 Task: Find connections with filter location Lochristi with filter topic #Investingwith filter profile language Spanish with filter current company Torrent Pharmaceuticals Ltd with filter school Aditya Degree College, Kakinada with filter industry Wholesale Building Materials with filter service category Financial Analysis with filter keywords title Animal Trainer
Action: Mouse moved to (524, 104)
Screenshot: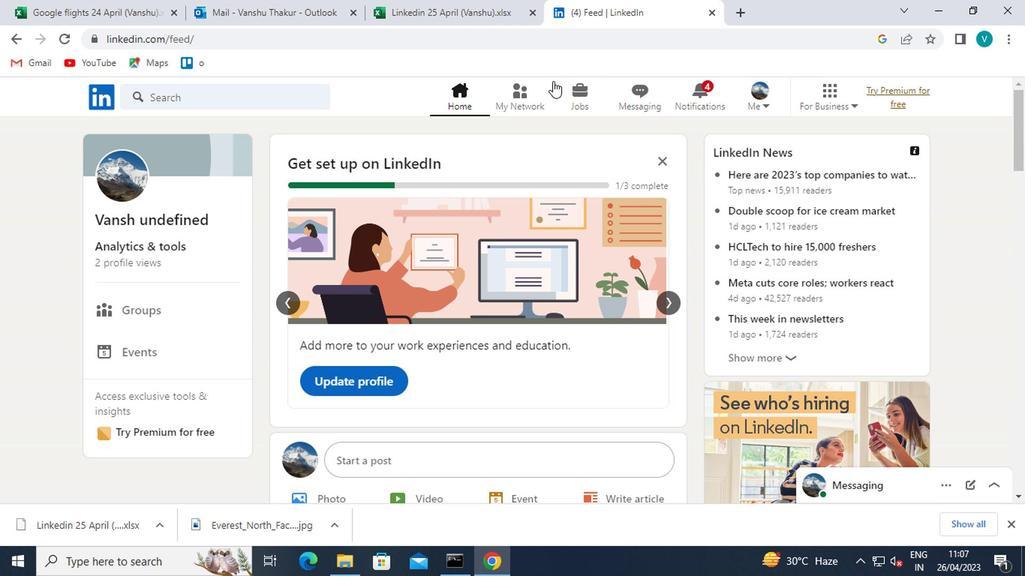 
Action: Mouse pressed left at (524, 104)
Screenshot: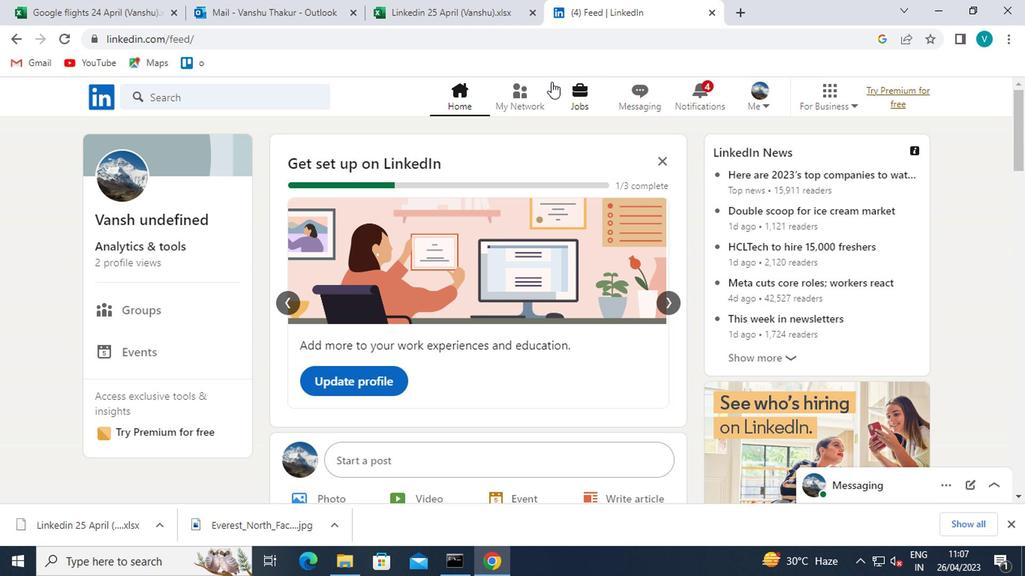 
Action: Mouse moved to (158, 189)
Screenshot: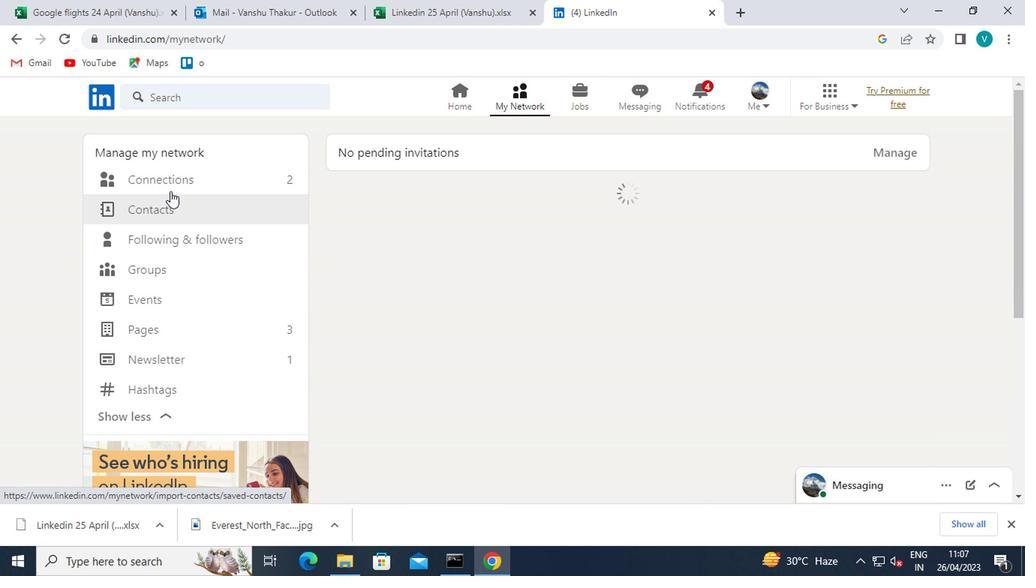 
Action: Mouse pressed left at (158, 189)
Screenshot: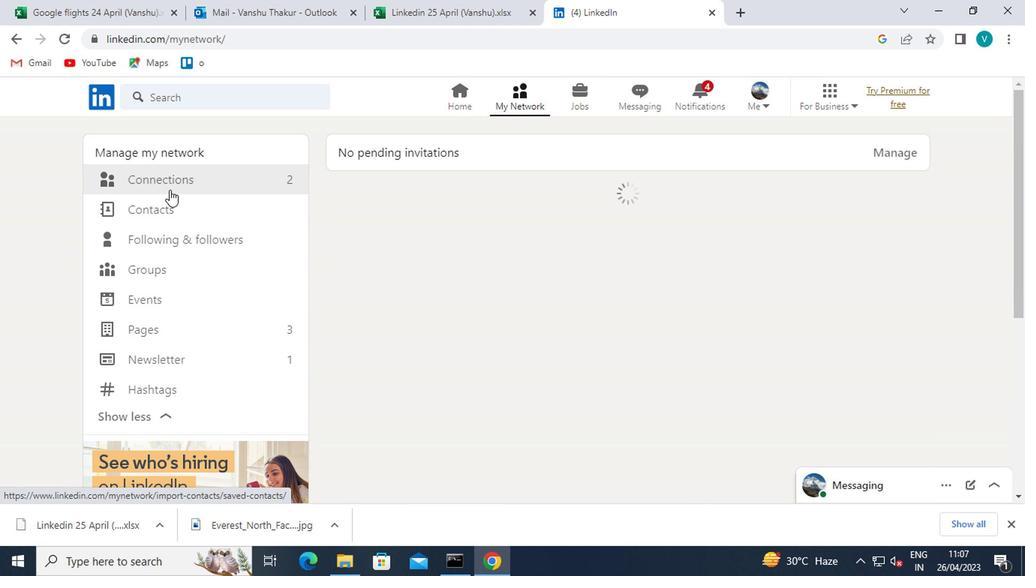 
Action: Mouse moved to (619, 189)
Screenshot: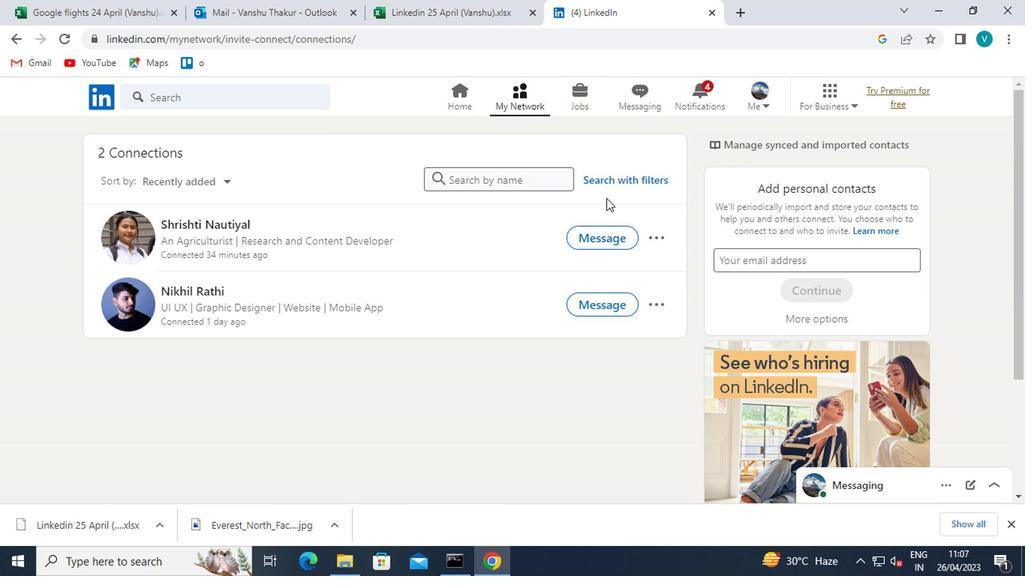 
Action: Mouse pressed left at (619, 189)
Screenshot: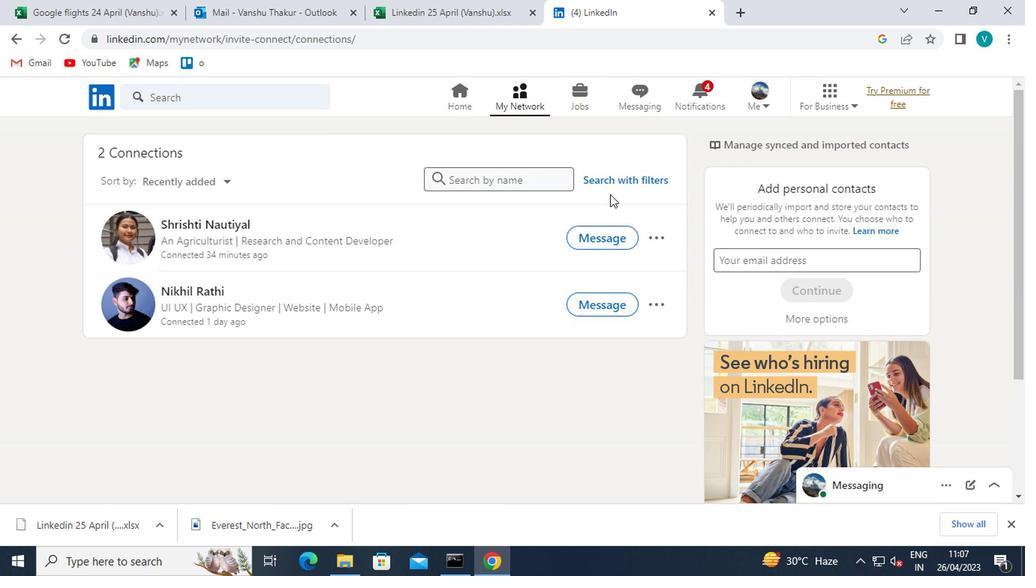 
Action: Mouse moved to (490, 140)
Screenshot: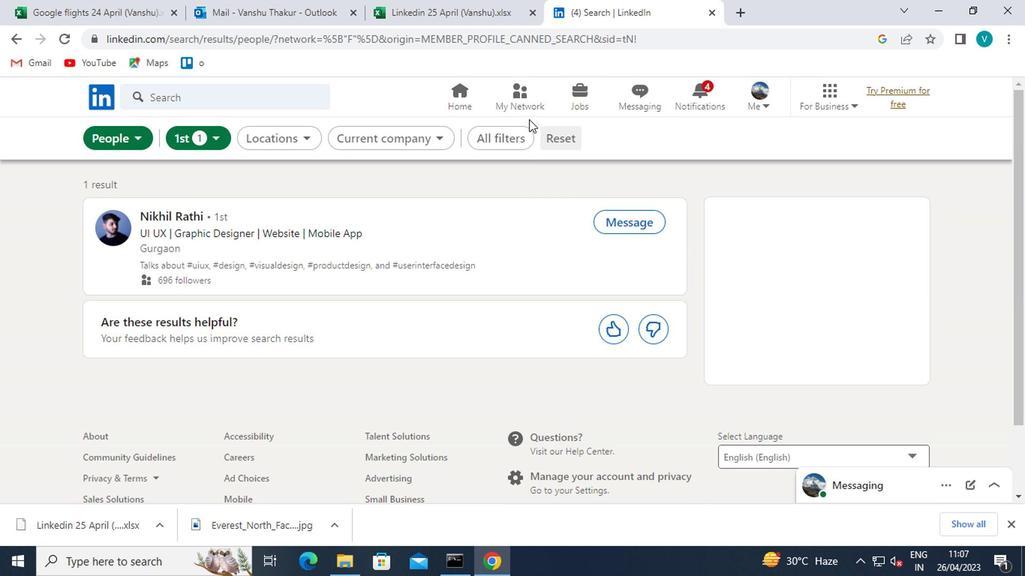 
Action: Mouse pressed left at (490, 140)
Screenshot: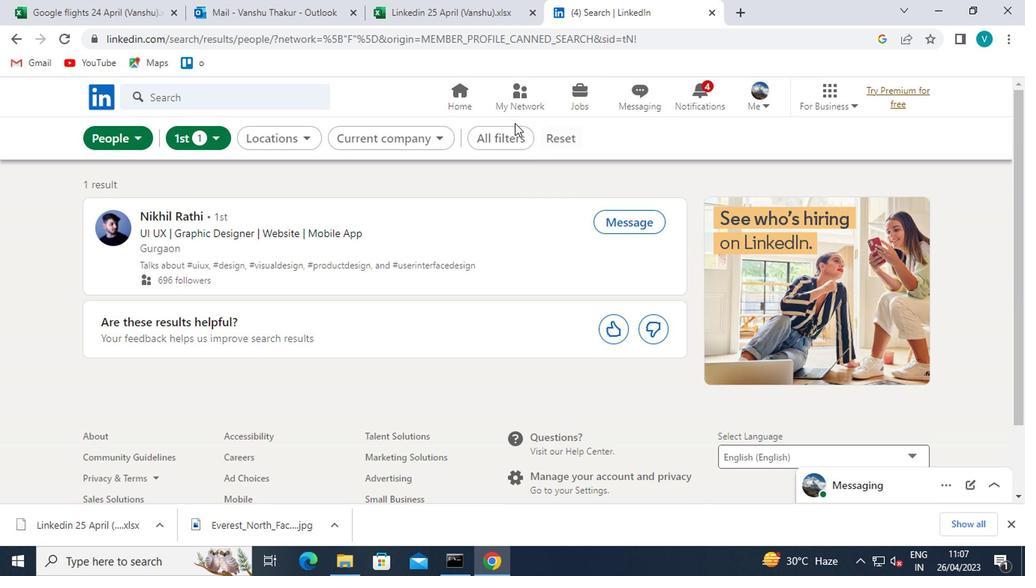 
Action: Mouse moved to (693, 259)
Screenshot: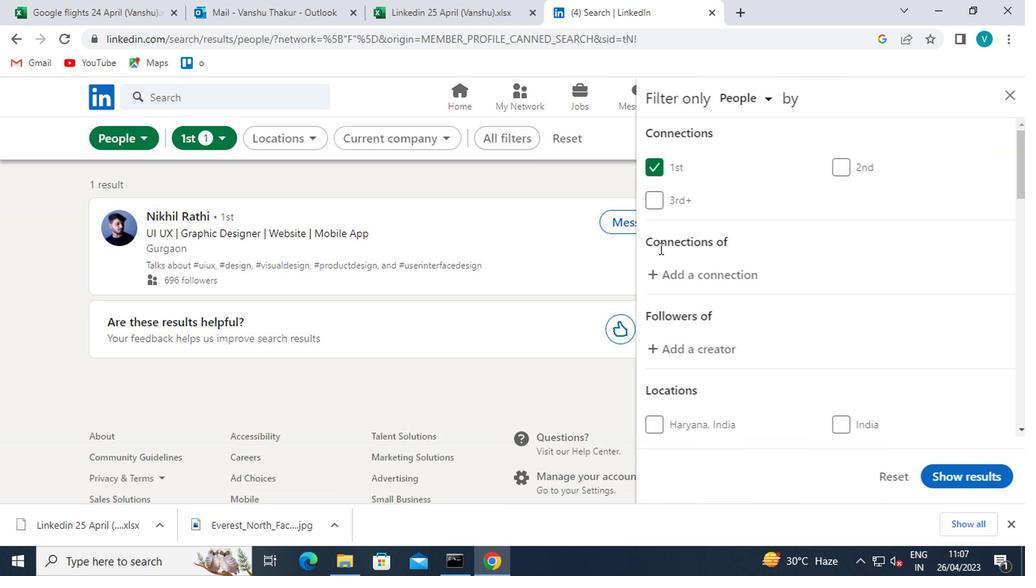 
Action: Mouse scrolled (693, 258) with delta (0, 0)
Screenshot: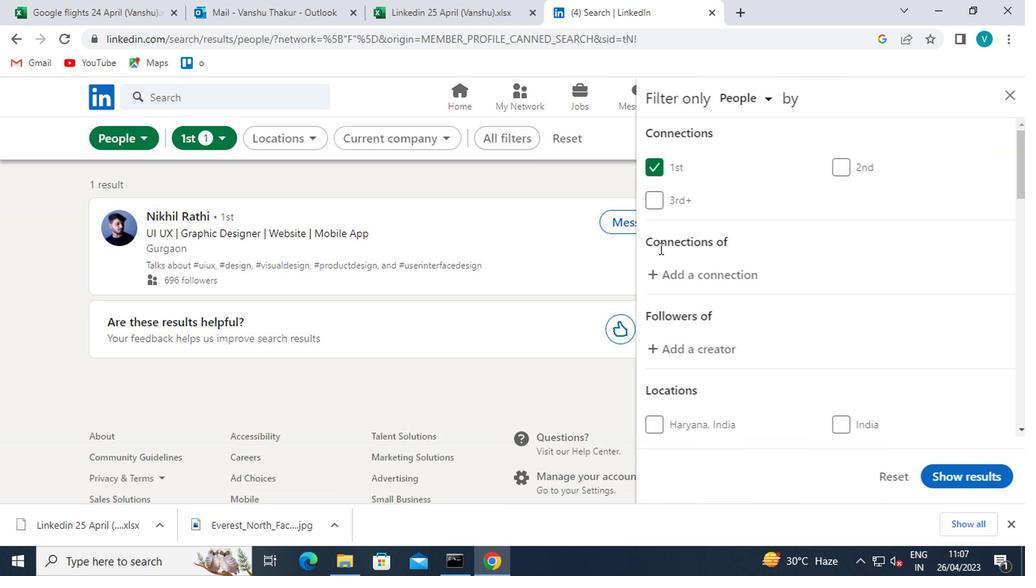 
Action: Mouse scrolled (693, 258) with delta (0, 0)
Screenshot: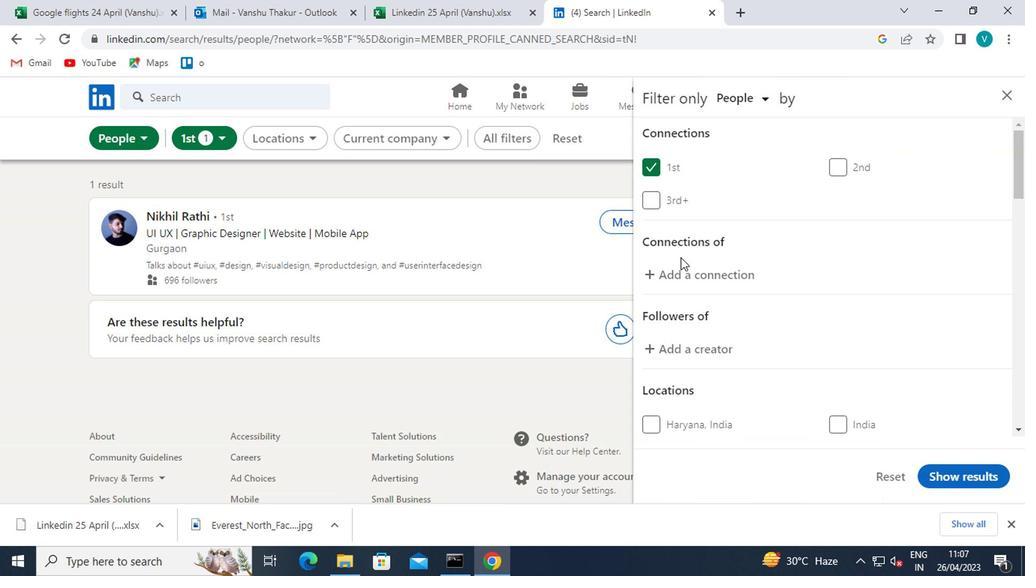 
Action: Mouse moved to (695, 333)
Screenshot: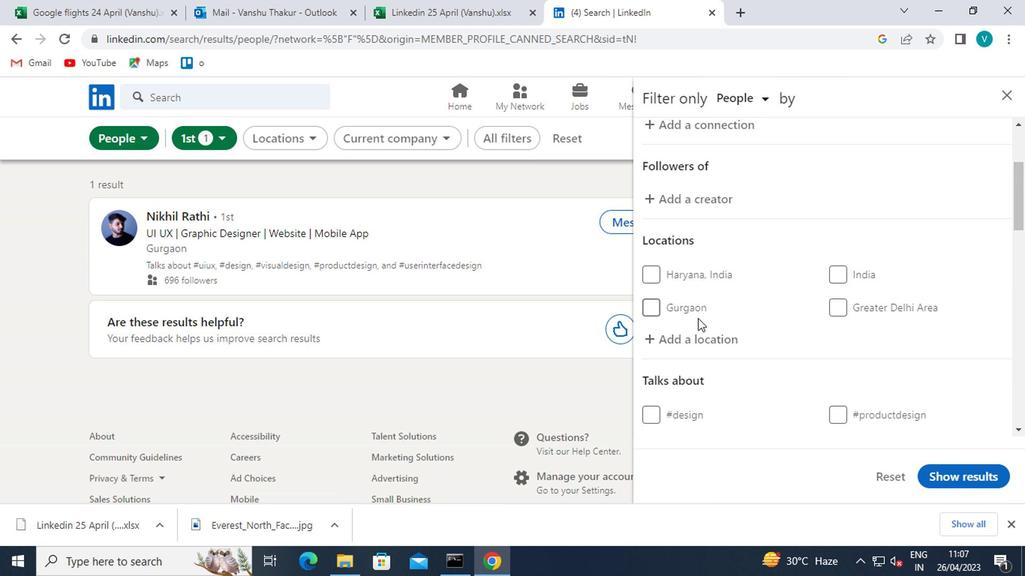 
Action: Mouse pressed left at (695, 333)
Screenshot: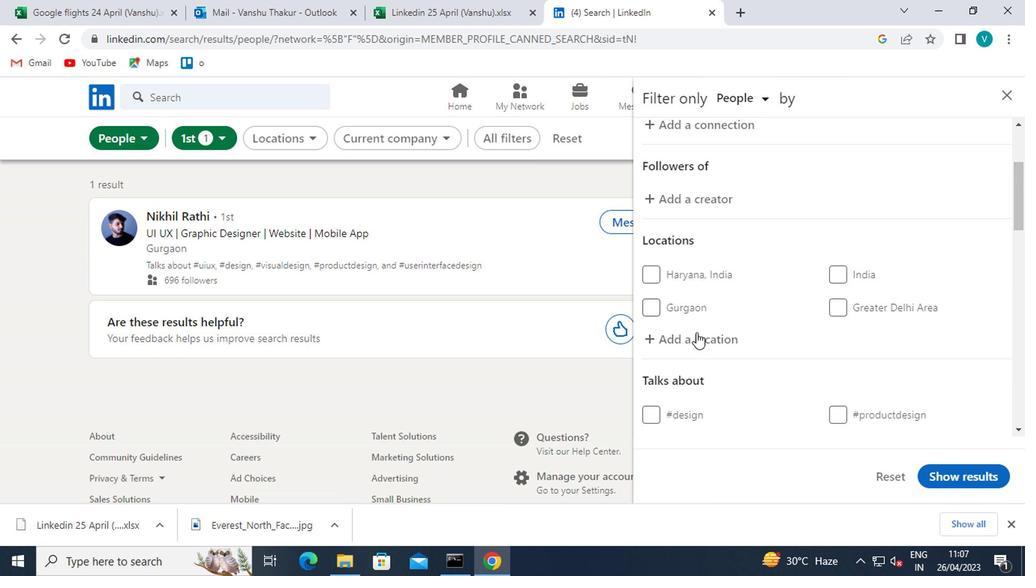 
Action: Key pressed <Key.shift>LOCHRISTI
Screenshot: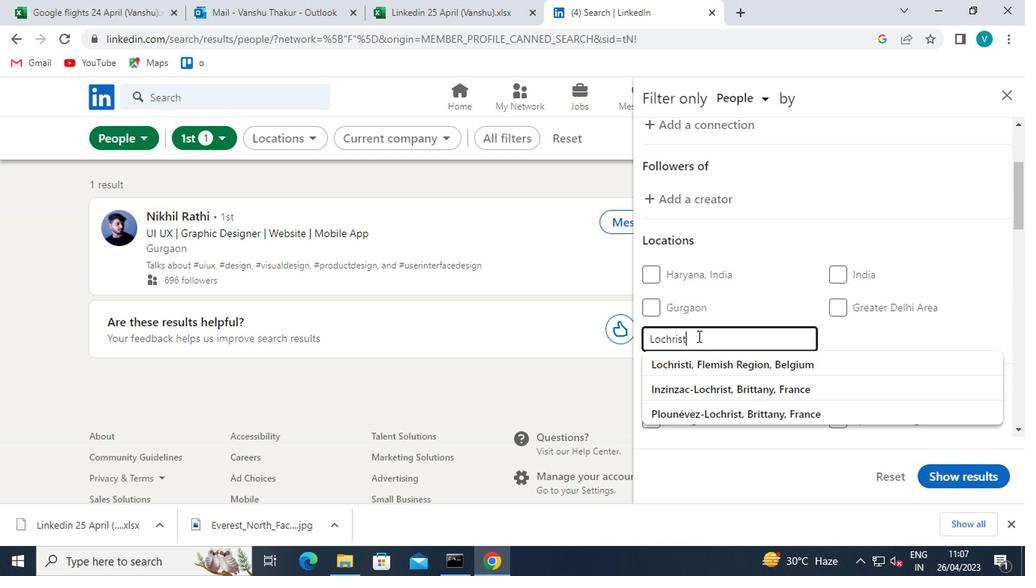
Action: Mouse moved to (725, 360)
Screenshot: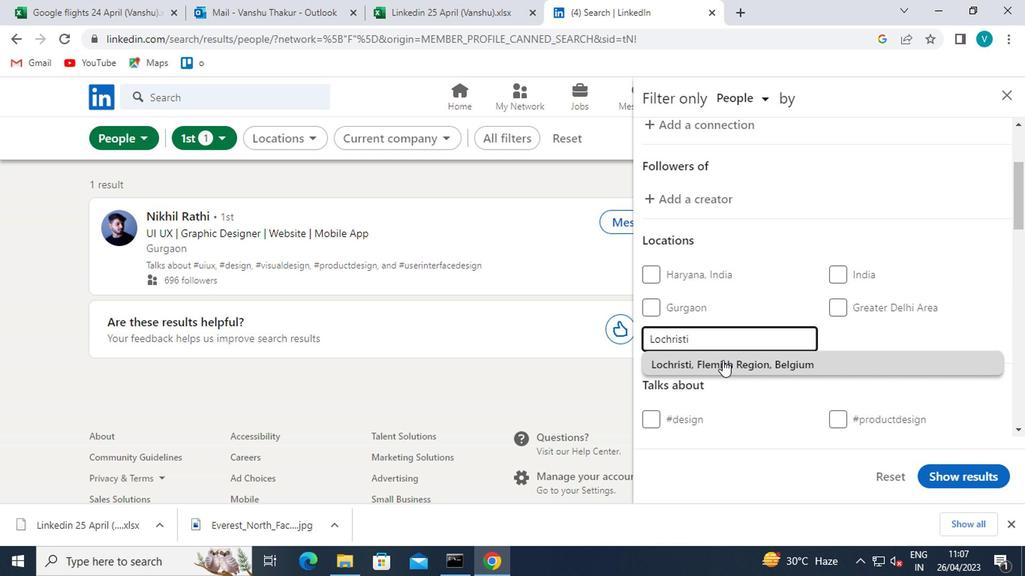 
Action: Mouse pressed left at (725, 360)
Screenshot: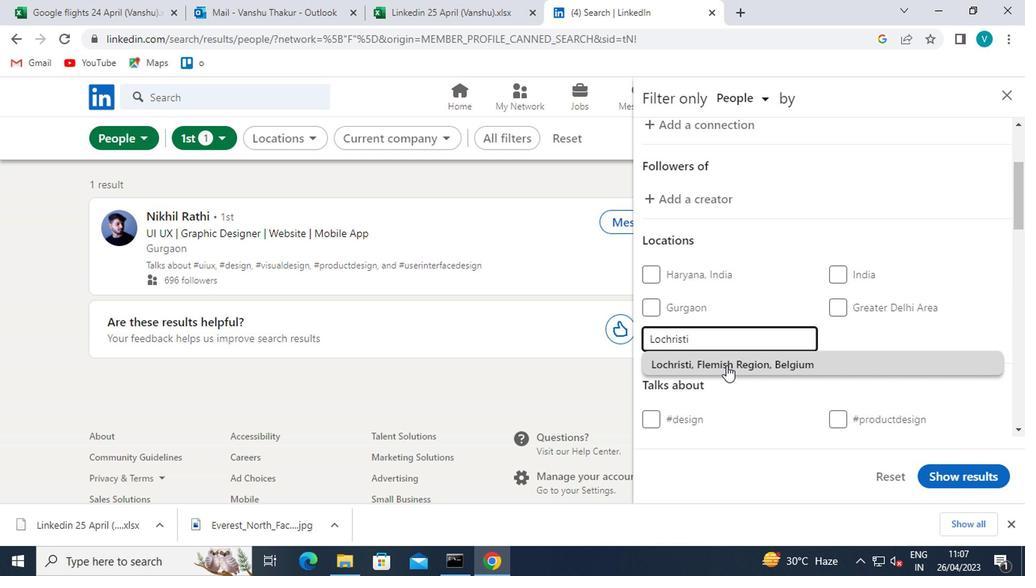 
Action: Mouse scrolled (725, 360) with delta (0, 0)
Screenshot: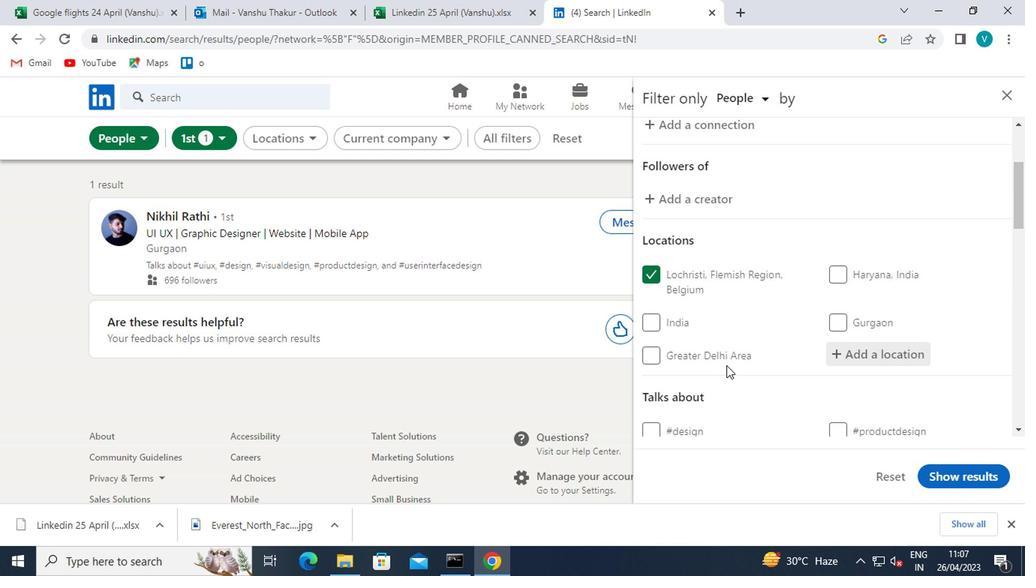 
Action: Mouse scrolled (725, 360) with delta (0, 0)
Screenshot: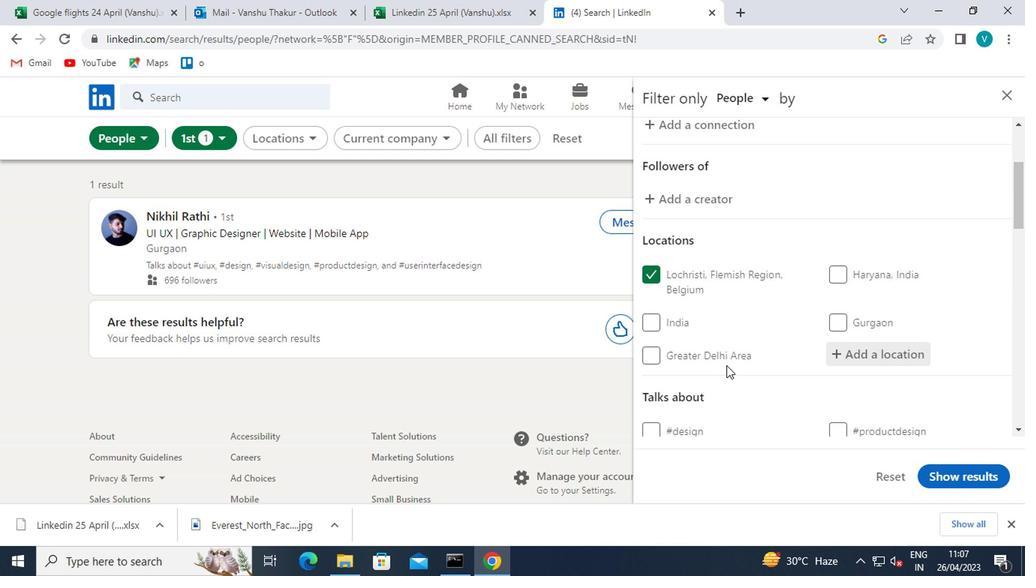
Action: Mouse moved to (853, 349)
Screenshot: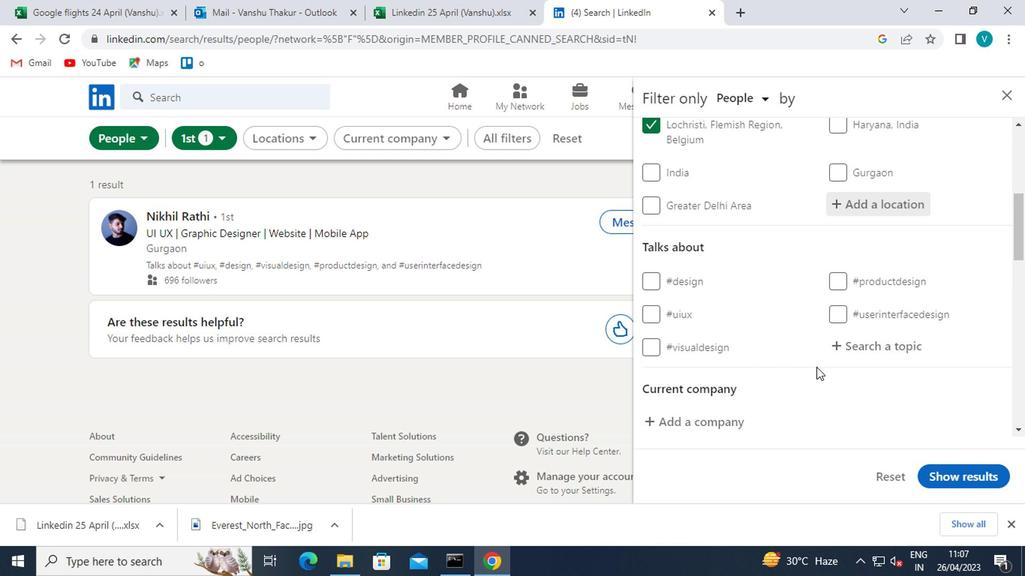 
Action: Mouse pressed left at (853, 349)
Screenshot: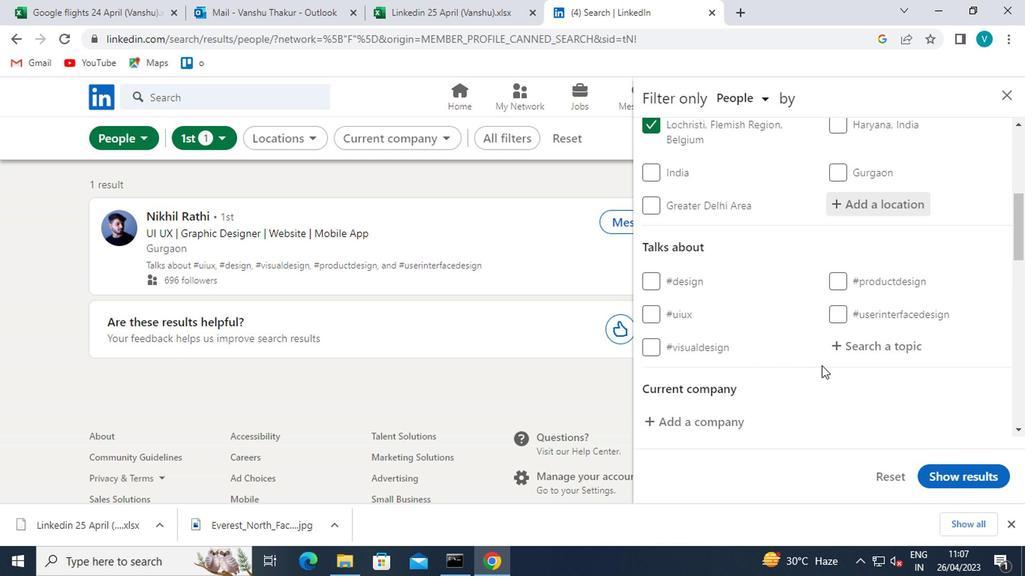 
Action: Key pressed <Key.shift>$<Key.backspace><Key.shift>#<Key.shift>INVESTING
Screenshot: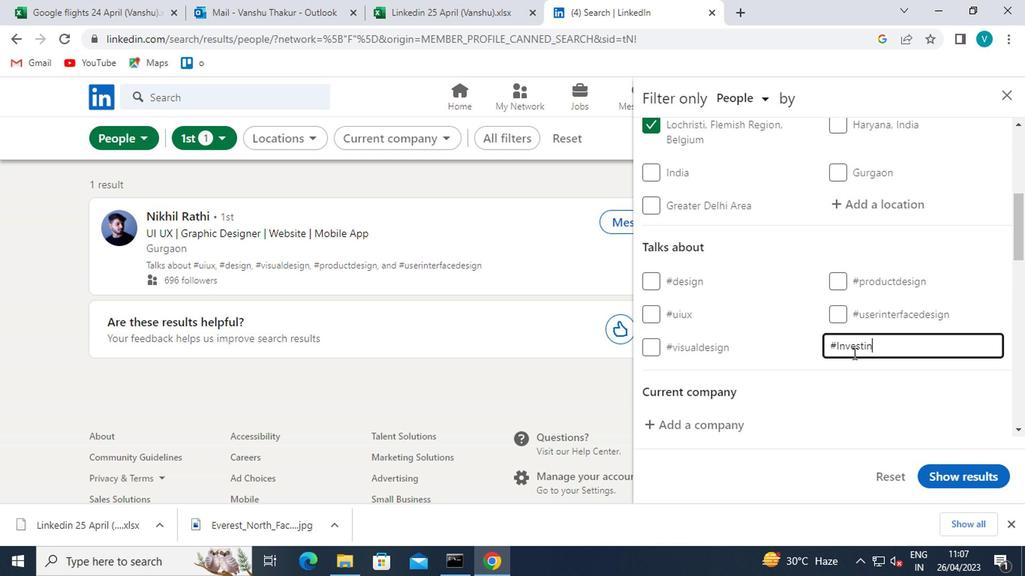 
Action: Mouse moved to (845, 363)
Screenshot: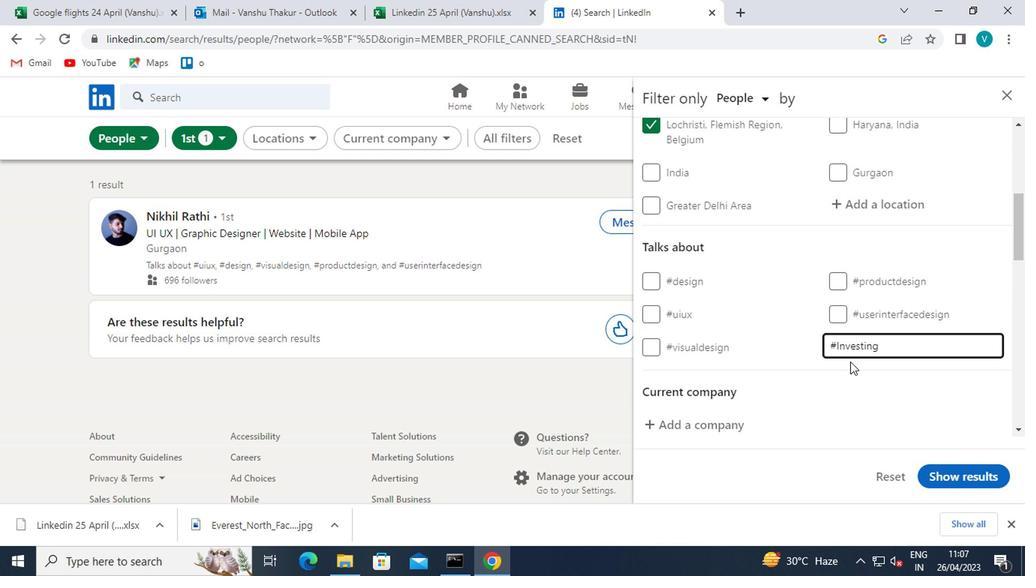 
Action: Mouse pressed left at (845, 363)
Screenshot: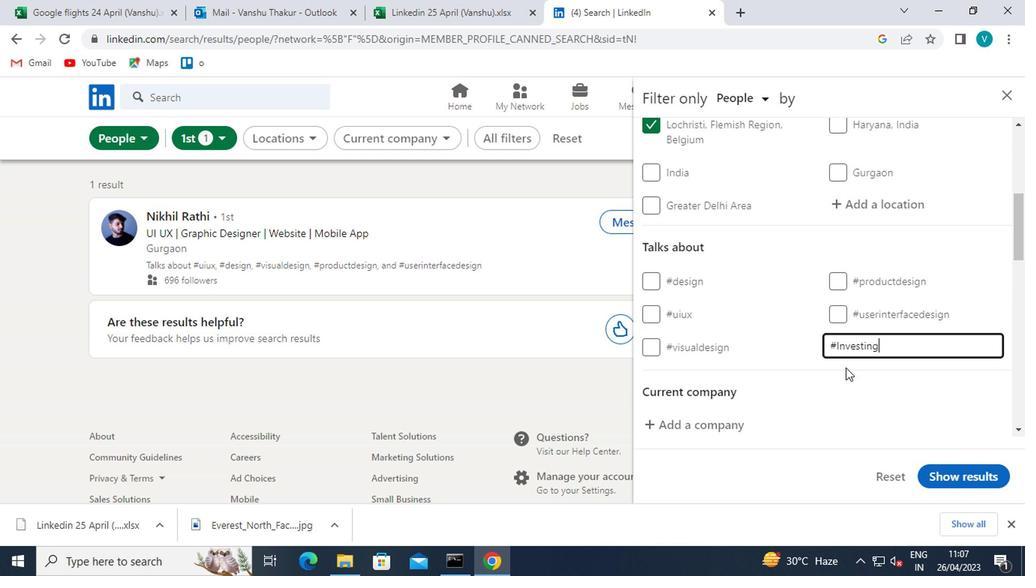 
Action: Mouse scrolled (845, 362) with delta (0, 0)
Screenshot: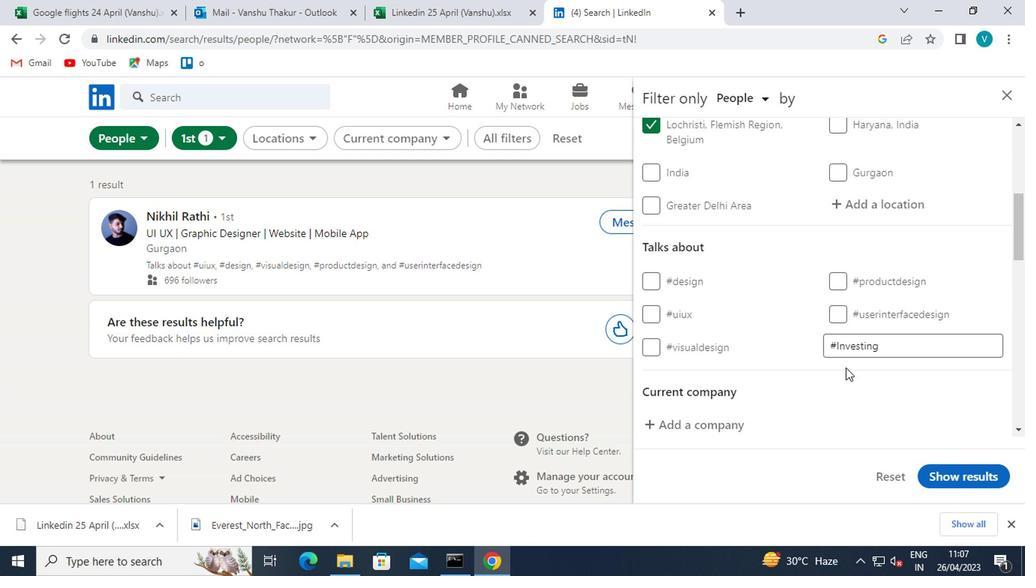 
Action: Mouse scrolled (845, 362) with delta (0, 0)
Screenshot: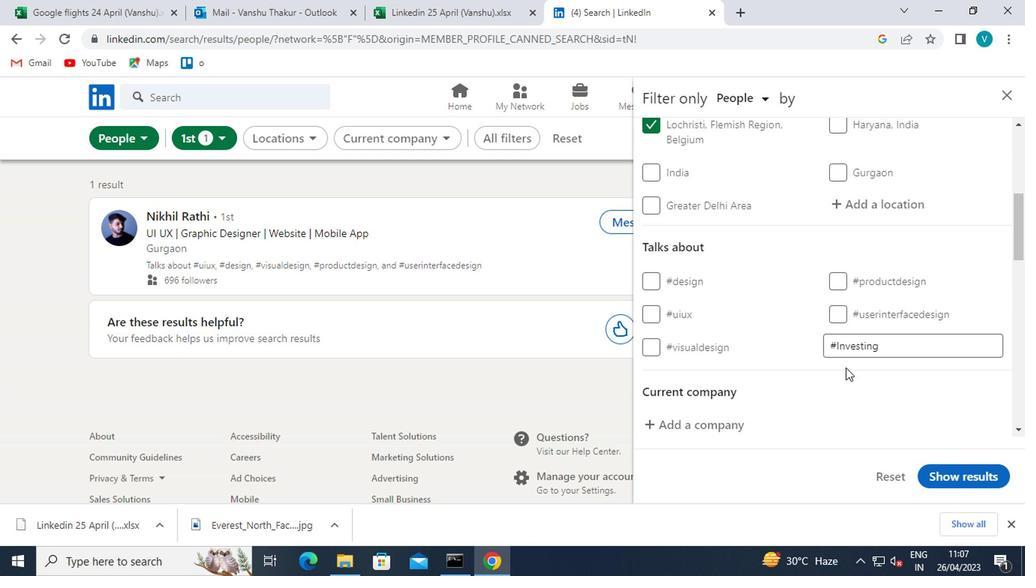 
Action: Mouse moved to (664, 272)
Screenshot: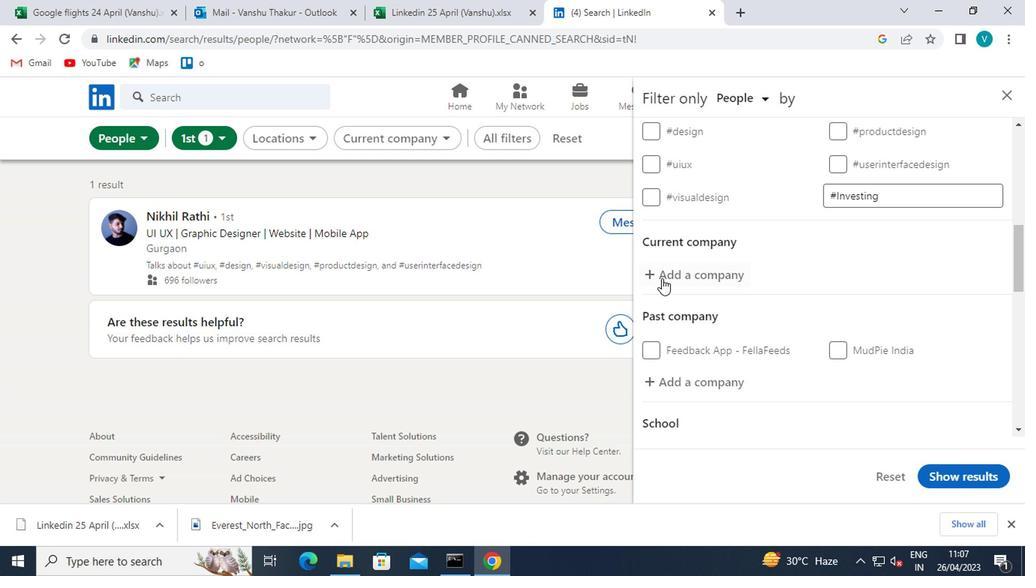 
Action: Mouse pressed left at (664, 272)
Screenshot: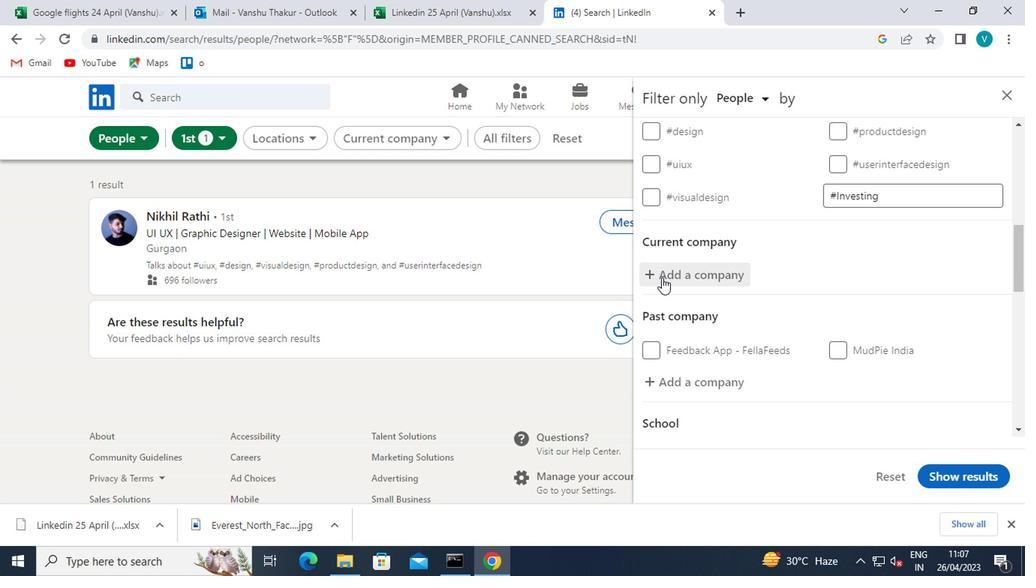 
Action: Key pressed <Key.shift>TORENT<Key.space>
Screenshot: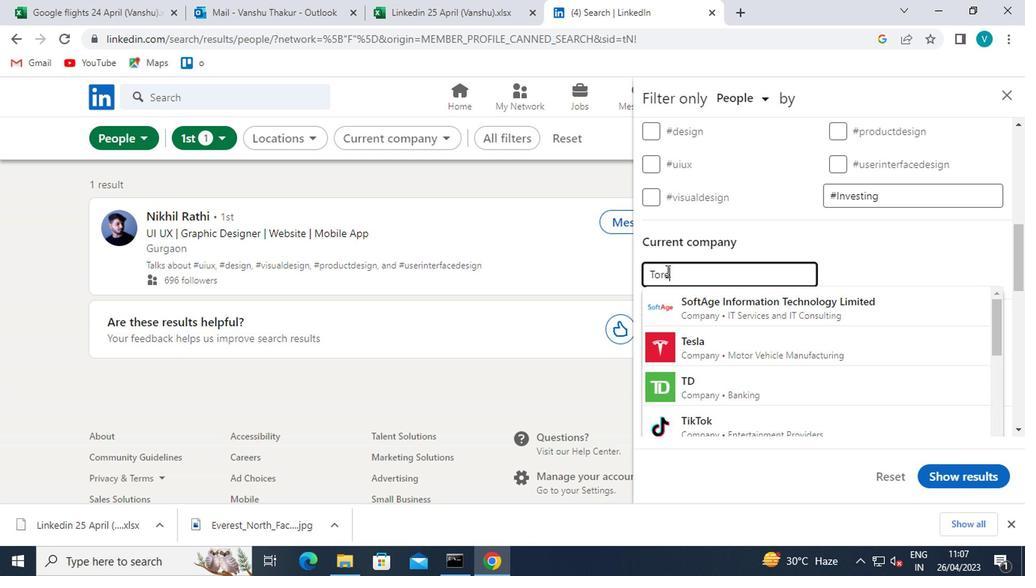 
Action: Mouse pressed left at (664, 272)
Screenshot: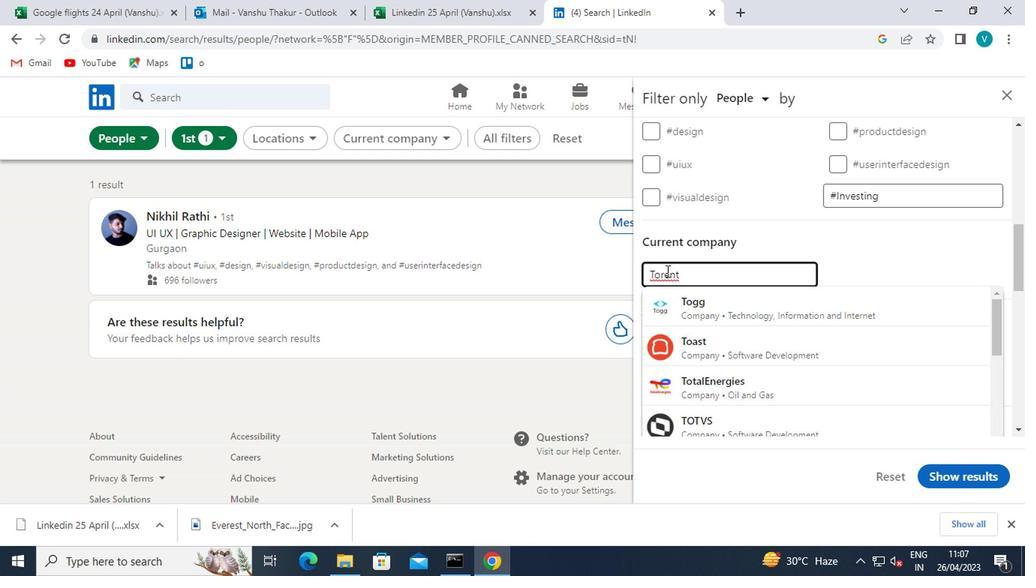 
Action: Key pressed R
Screenshot: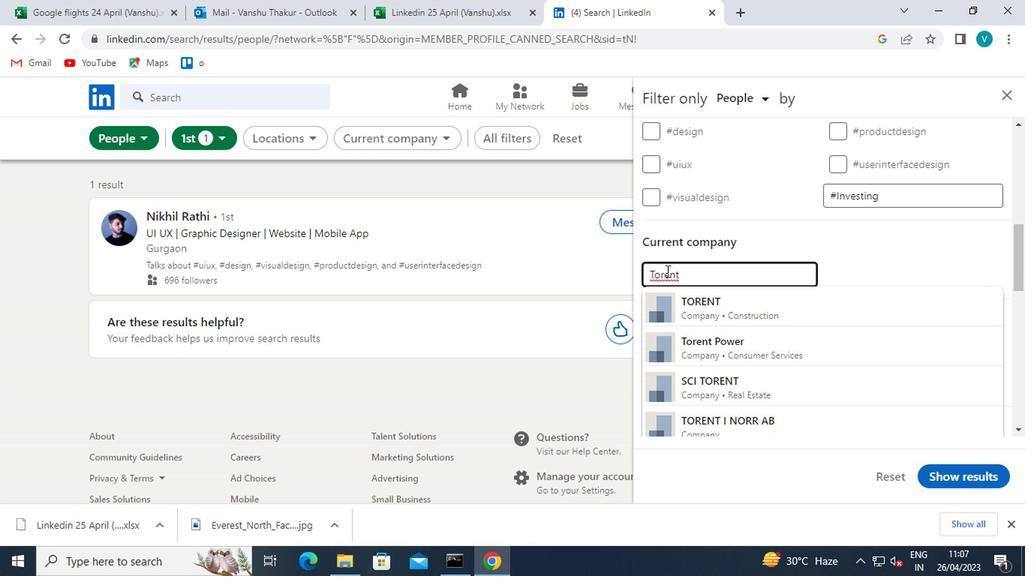 
Action: Mouse moved to (730, 277)
Screenshot: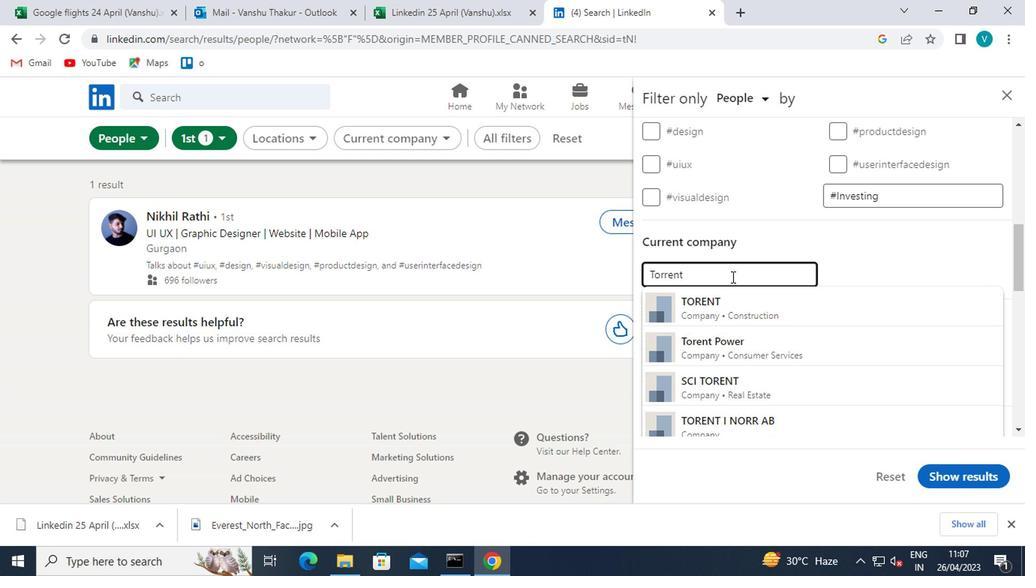 
Action: Mouse pressed left at (730, 277)
Screenshot: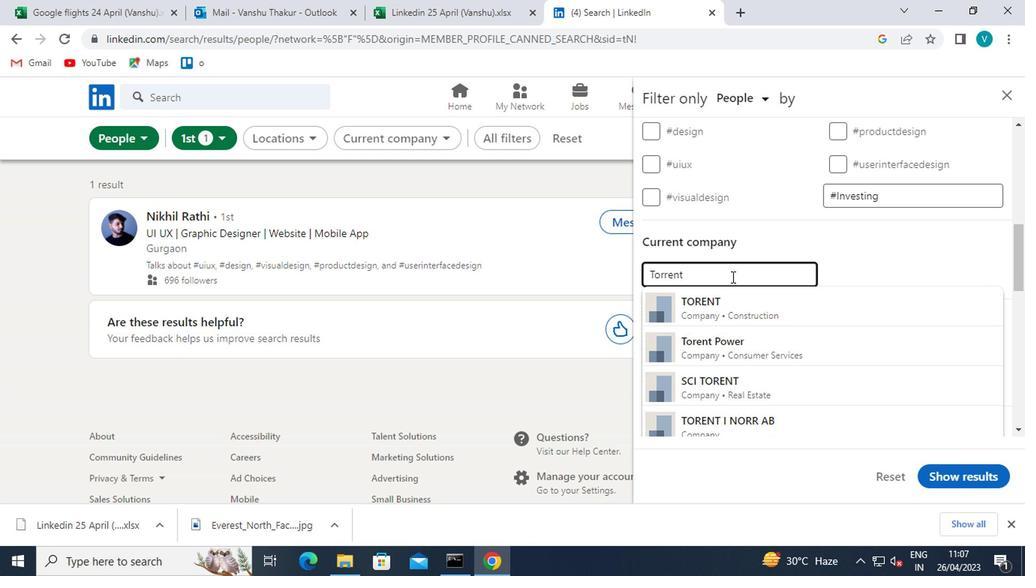
Action: Mouse moved to (732, 340)
Screenshot: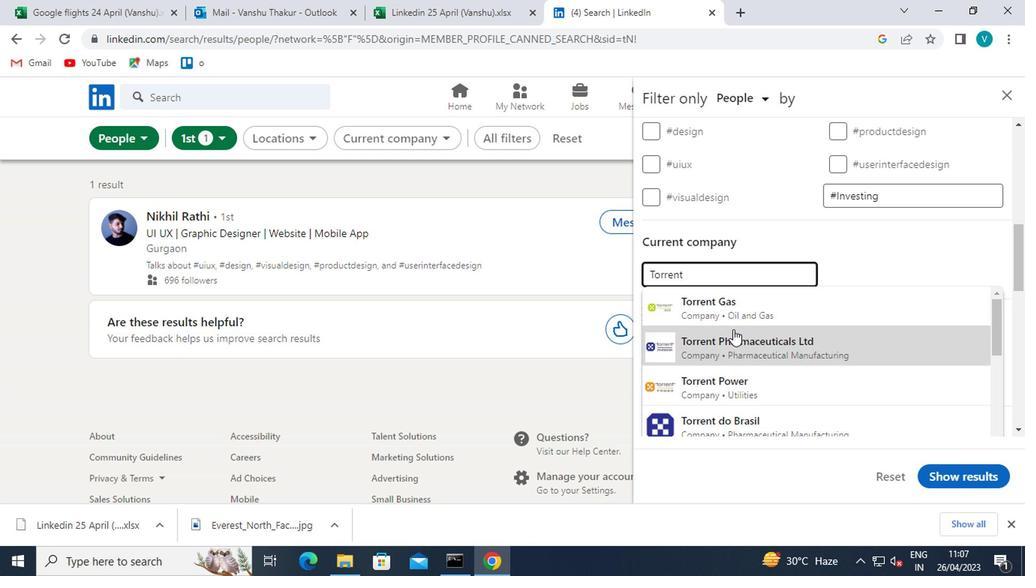 
Action: Mouse pressed left at (732, 340)
Screenshot: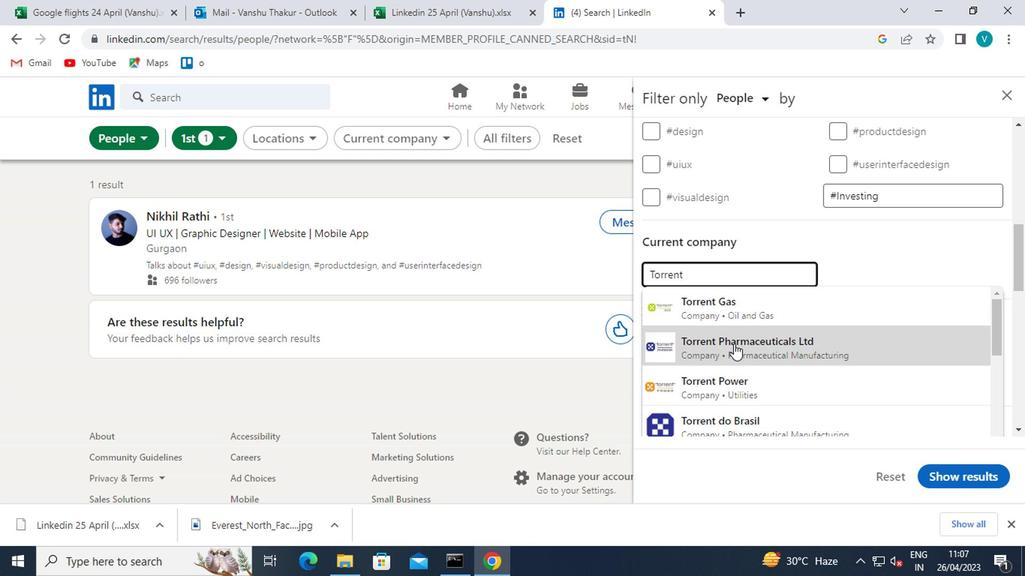 
Action: Mouse scrolled (732, 340) with delta (0, 0)
Screenshot: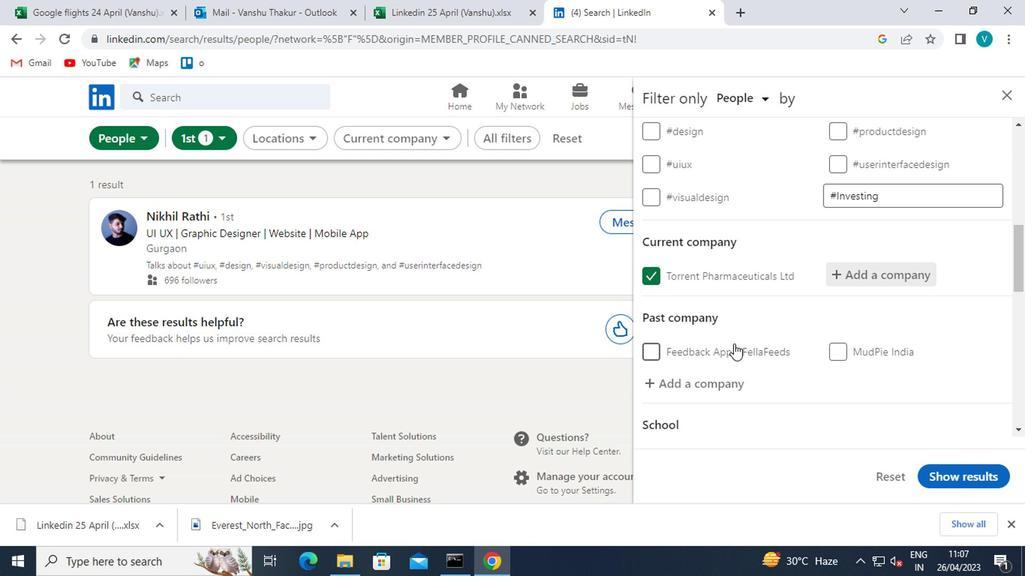 
Action: Mouse scrolled (732, 340) with delta (0, 0)
Screenshot: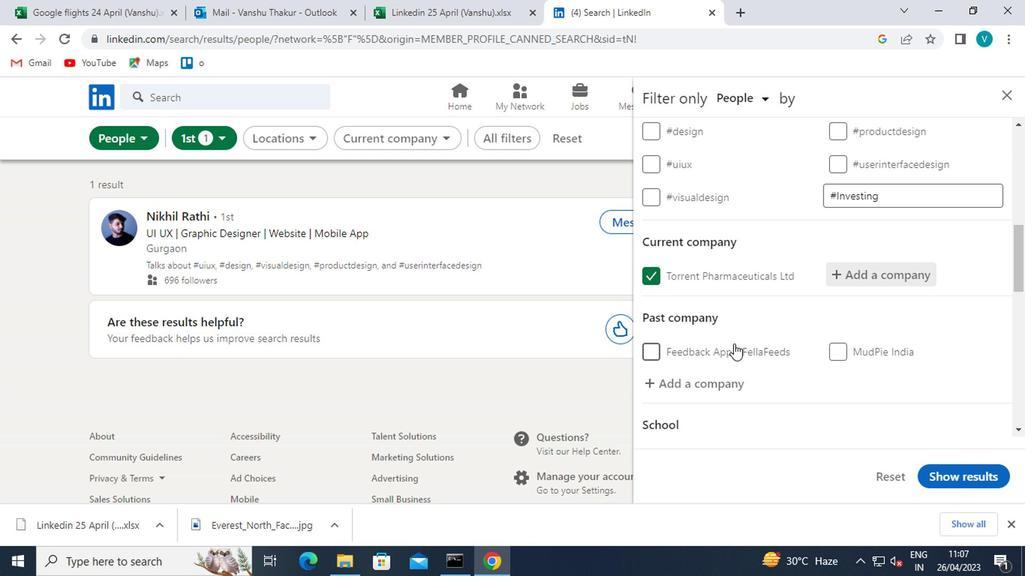 
Action: Mouse scrolled (732, 340) with delta (0, 0)
Screenshot: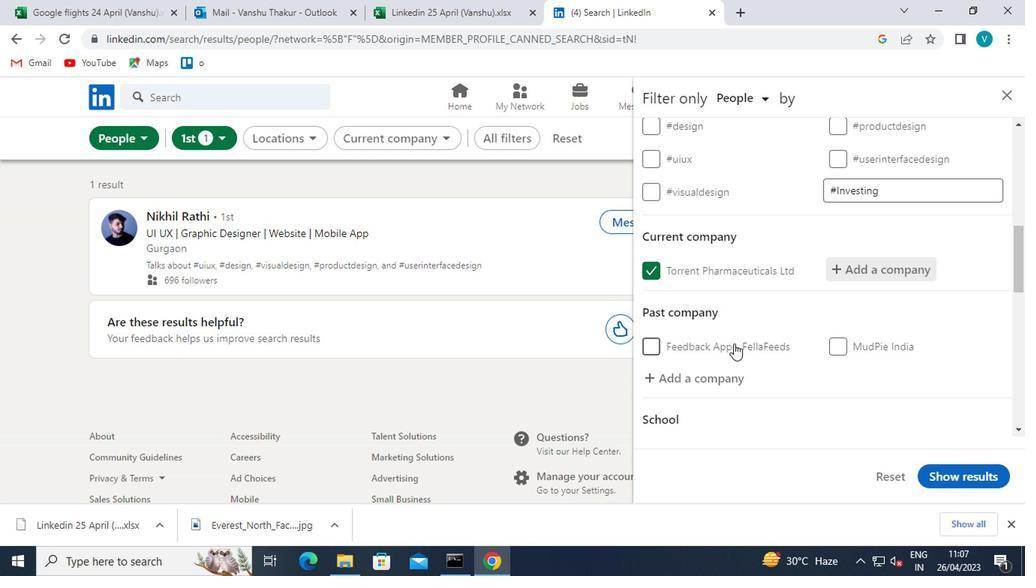 
Action: Mouse moved to (700, 282)
Screenshot: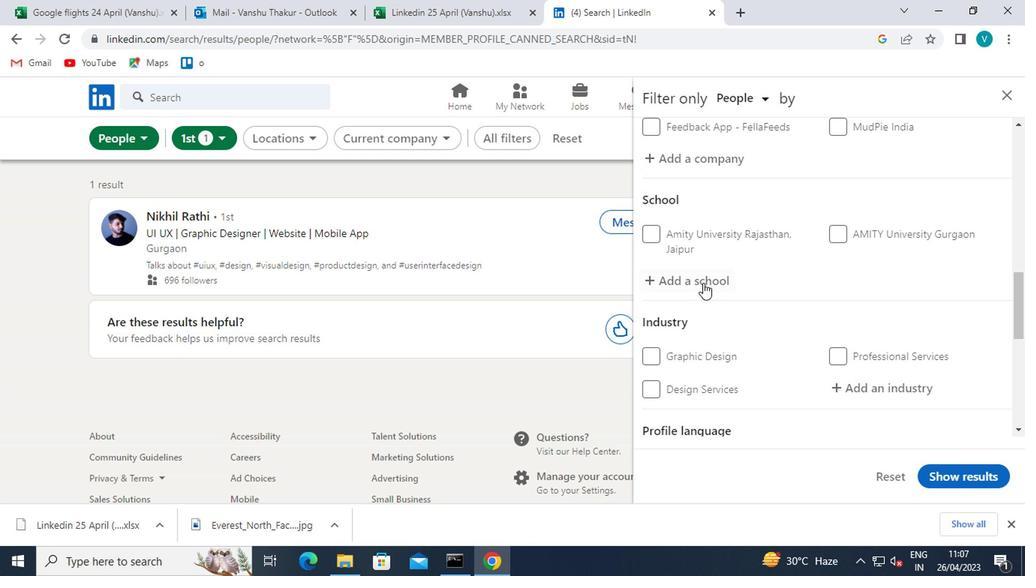
Action: Mouse pressed left at (700, 282)
Screenshot: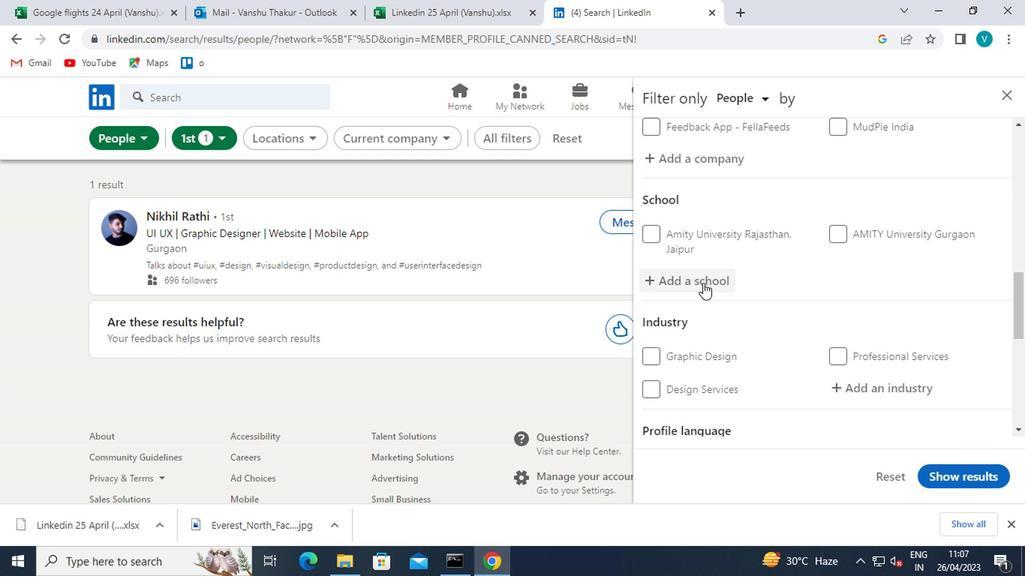 
Action: Key pressed <Key.shift>ADITYA<Key.space><Key.shift>DEGREE
Screenshot: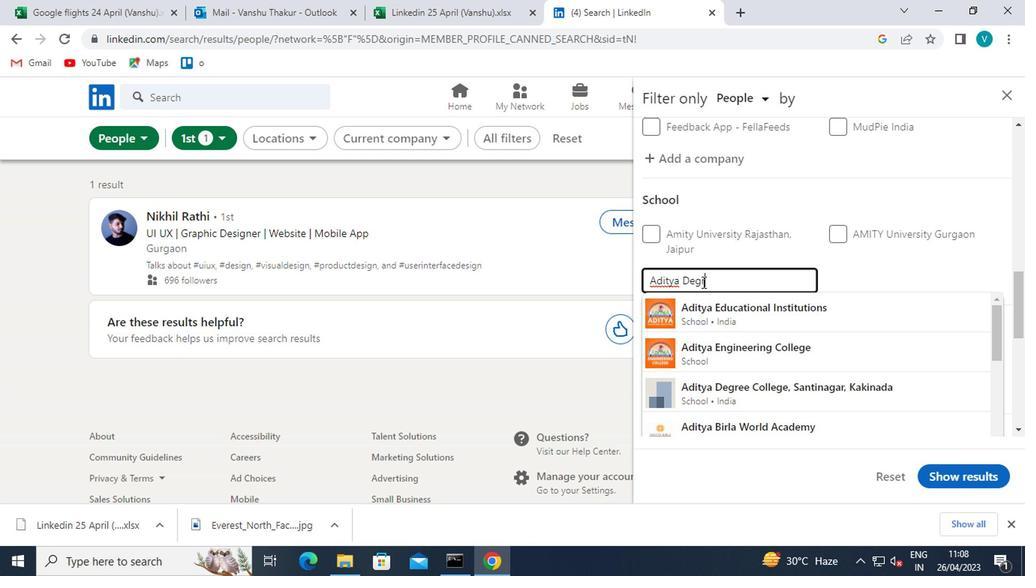 
Action: Mouse moved to (750, 309)
Screenshot: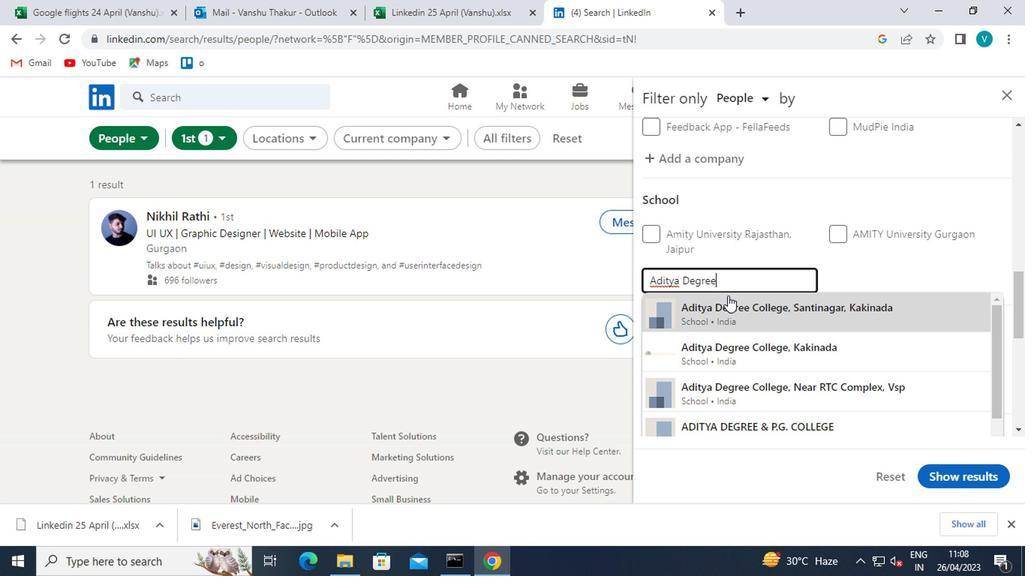 
Action: Mouse pressed left at (750, 309)
Screenshot: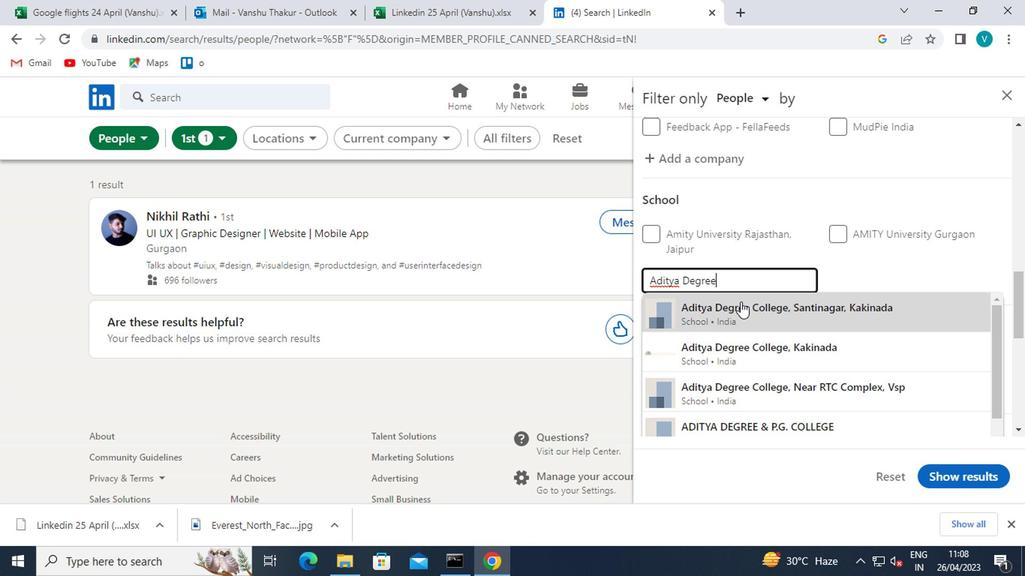 
Action: Mouse scrolled (750, 309) with delta (0, 0)
Screenshot: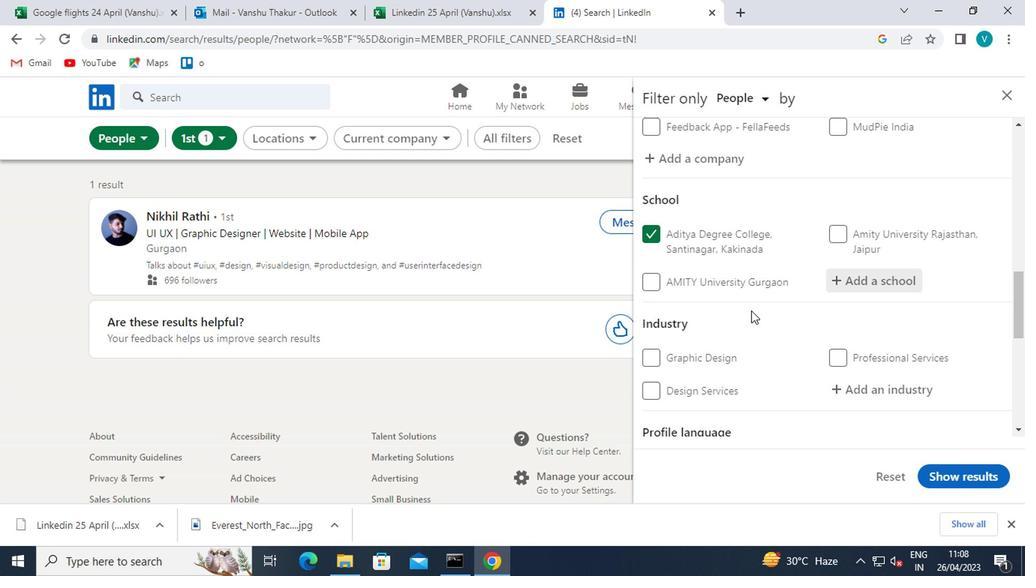 
Action: Mouse scrolled (750, 309) with delta (0, 0)
Screenshot: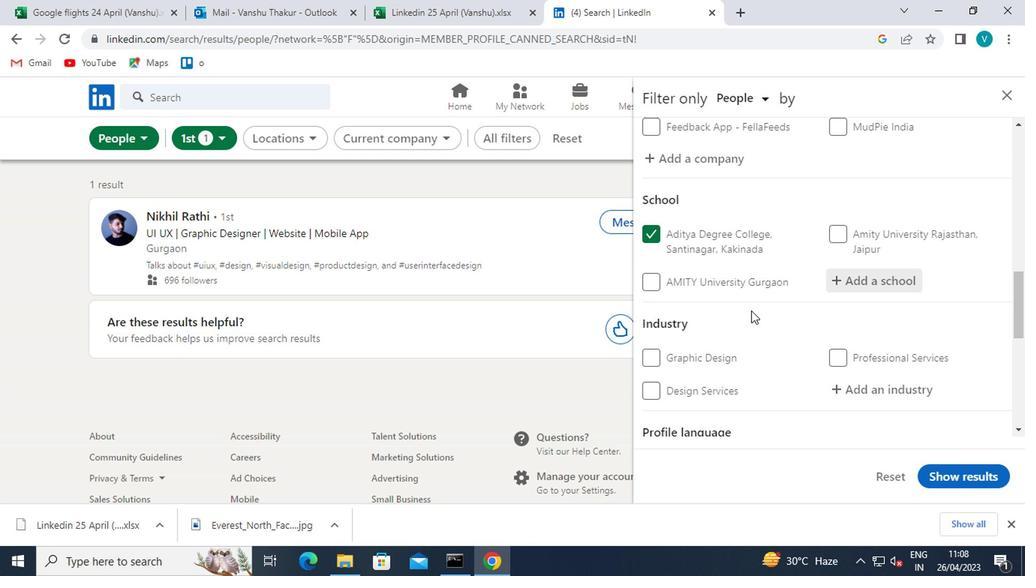 
Action: Mouse scrolled (750, 309) with delta (0, 0)
Screenshot: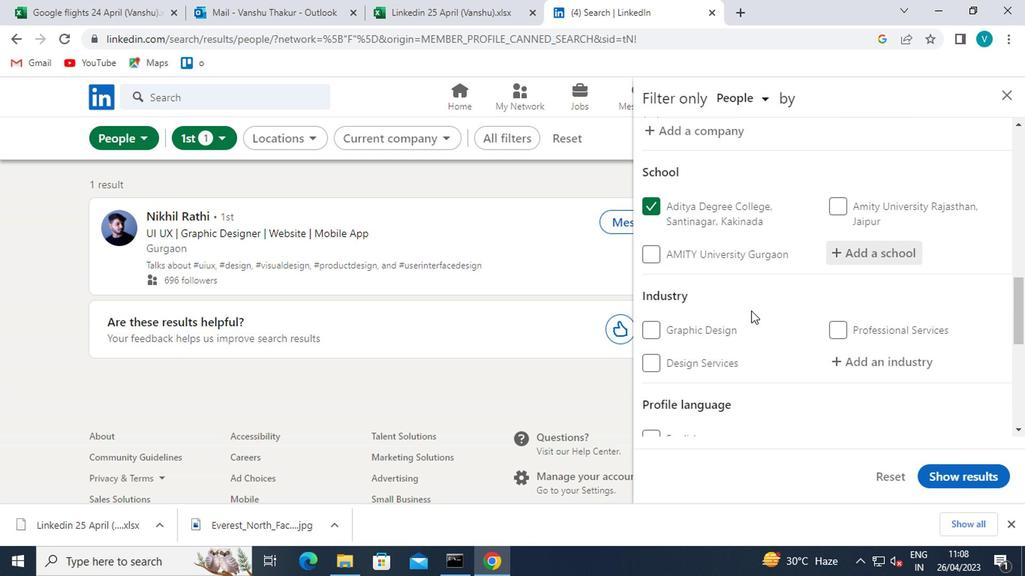 
Action: Mouse scrolled (750, 310) with delta (0, 0)
Screenshot: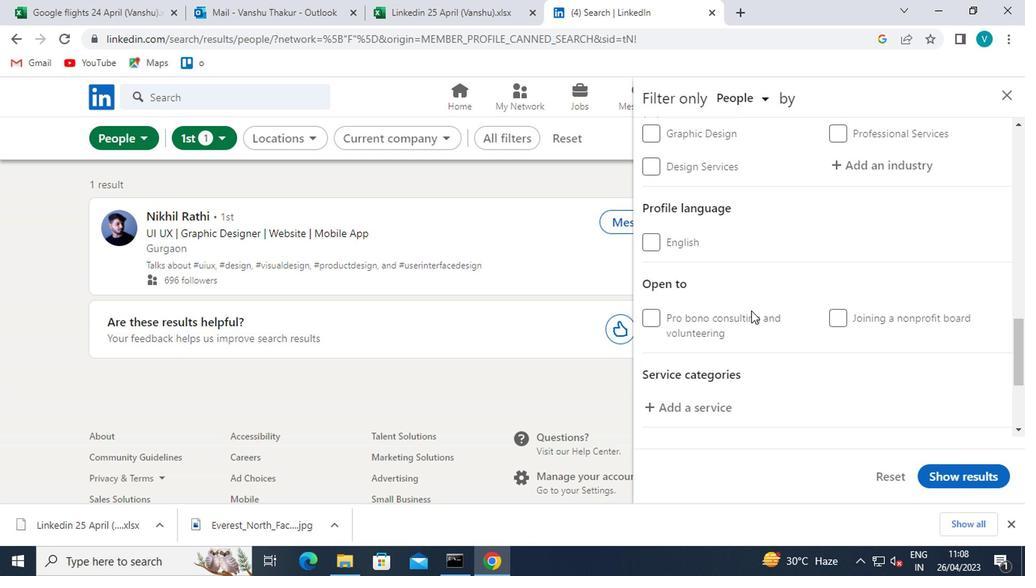 
Action: Mouse moved to (872, 254)
Screenshot: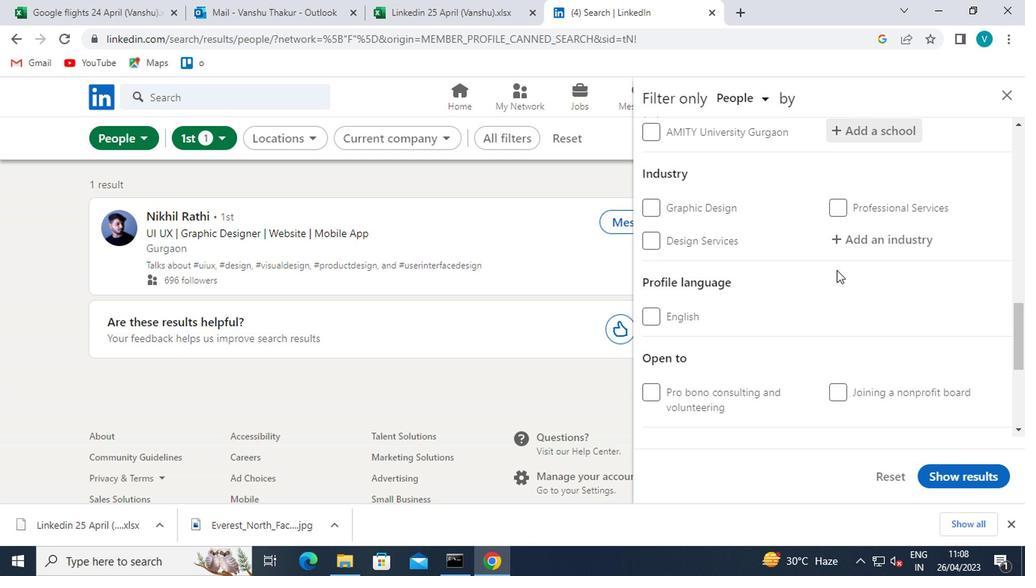 
Action: Mouse pressed left at (872, 254)
Screenshot: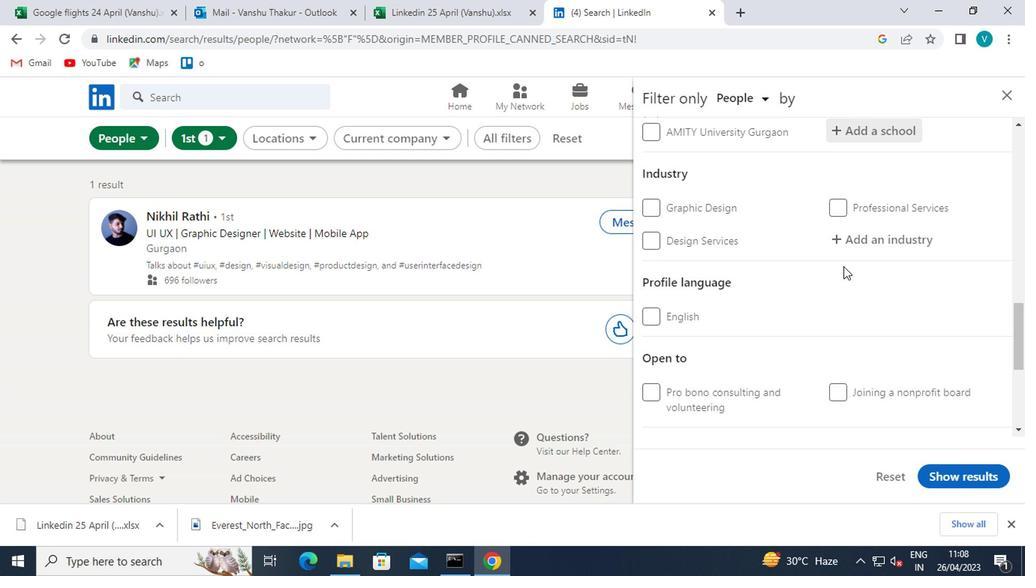
Action: Mouse moved to (879, 244)
Screenshot: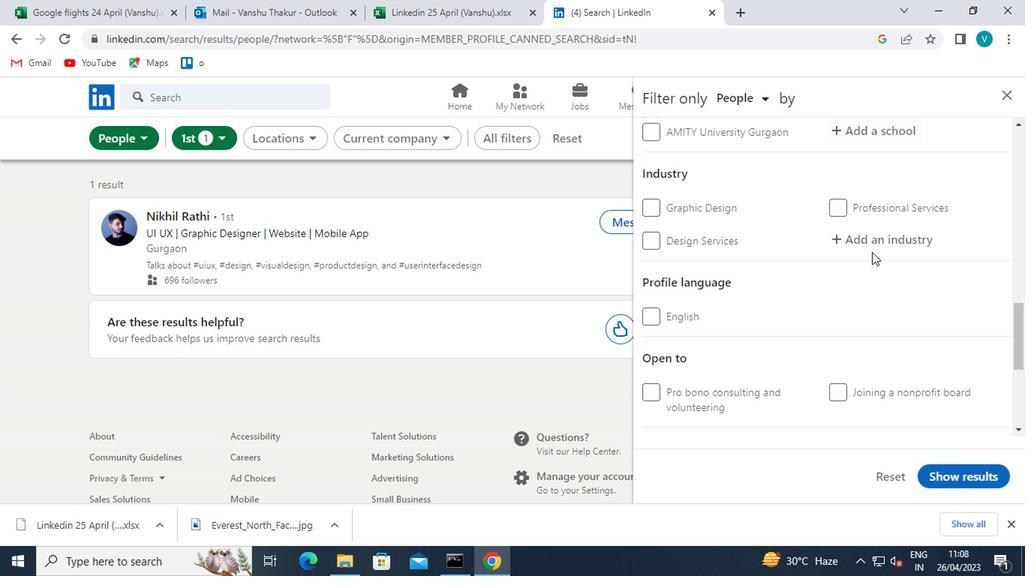 
Action: Mouse pressed left at (879, 244)
Screenshot: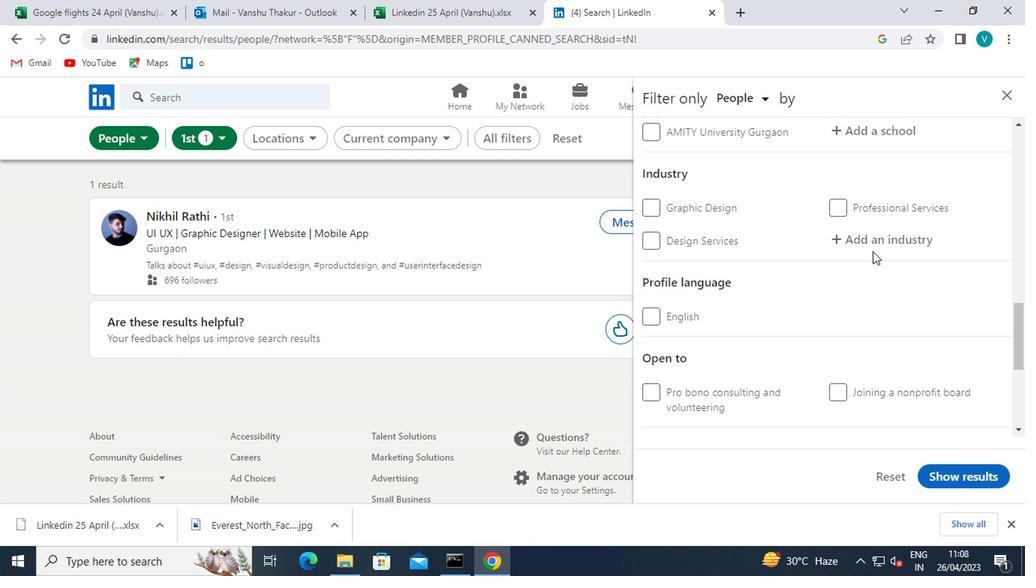 
Action: Mouse moved to (857, 237)
Screenshot: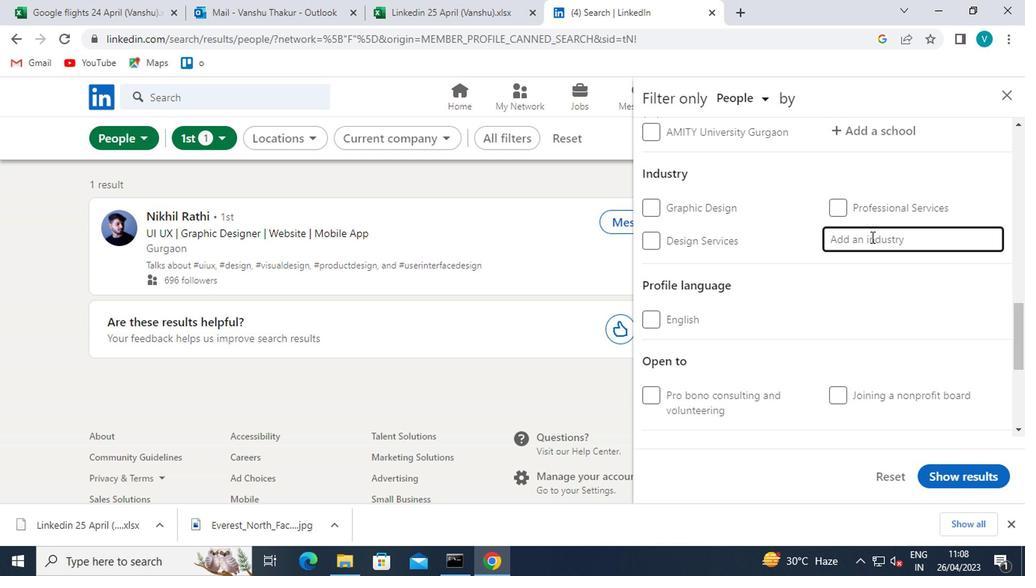 
Action: Key pressed <Key.shift>WHOLESALE<Key.space>
Screenshot: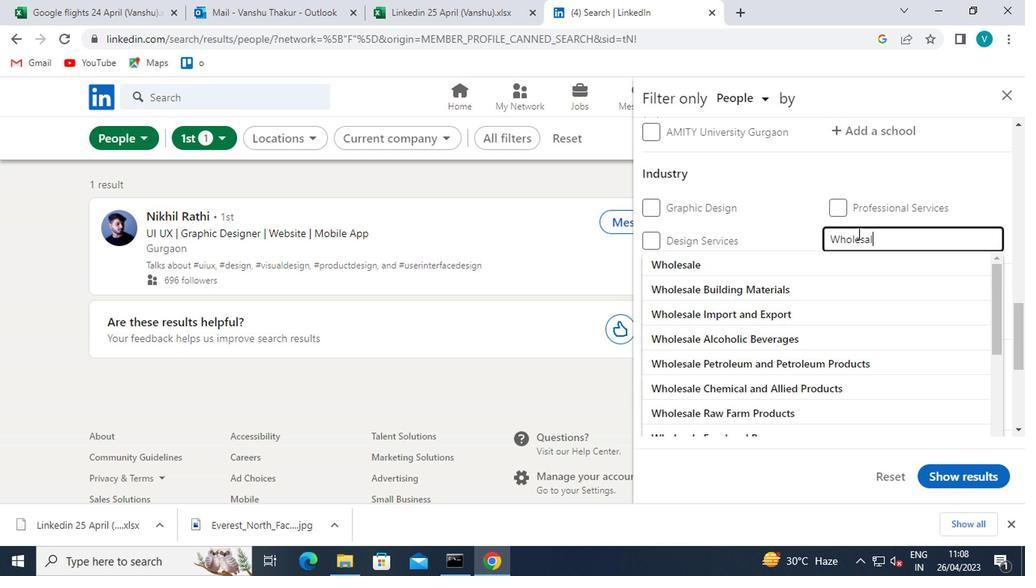
Action: Mouse moved to (802, 285)
Screenshot: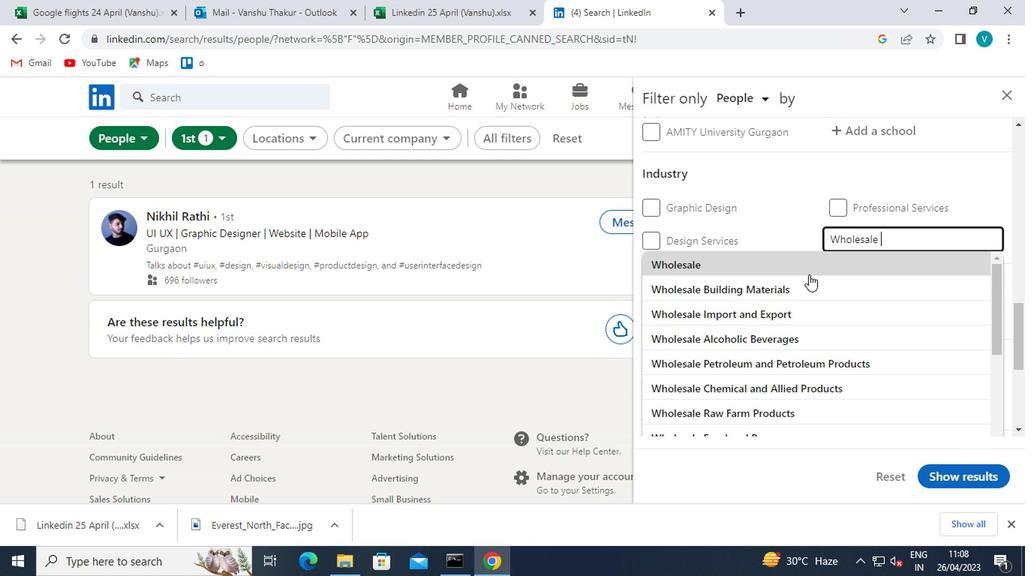 
Action: Mouse pressed left at (802, 285)
Screenshot: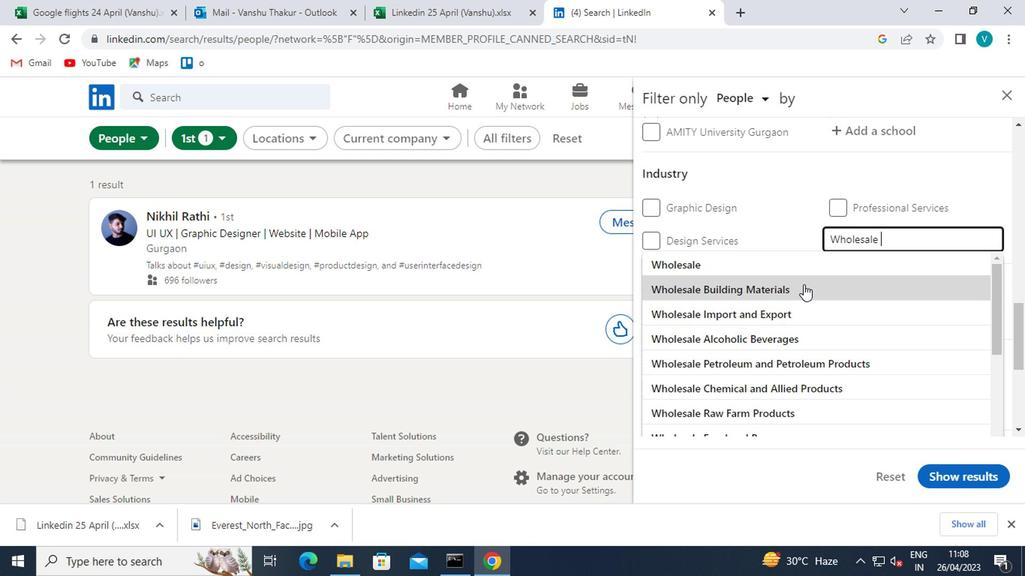 
Action: Mouse scrolled (802, 284) with delta (0, -1)
Screenshot: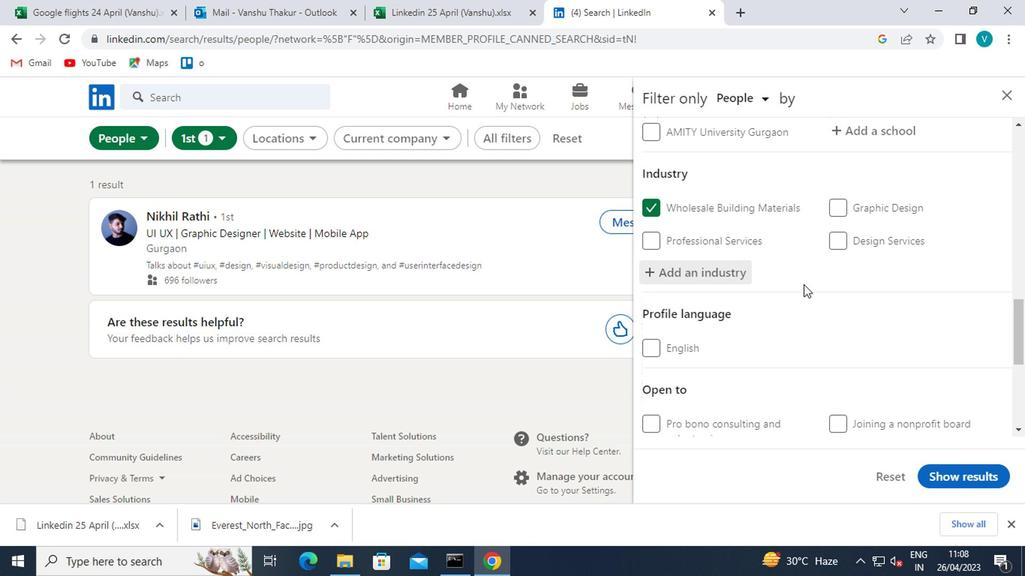 
Action: Mouse scrolled (802, 284) with delta (0, -1)
Screenshot: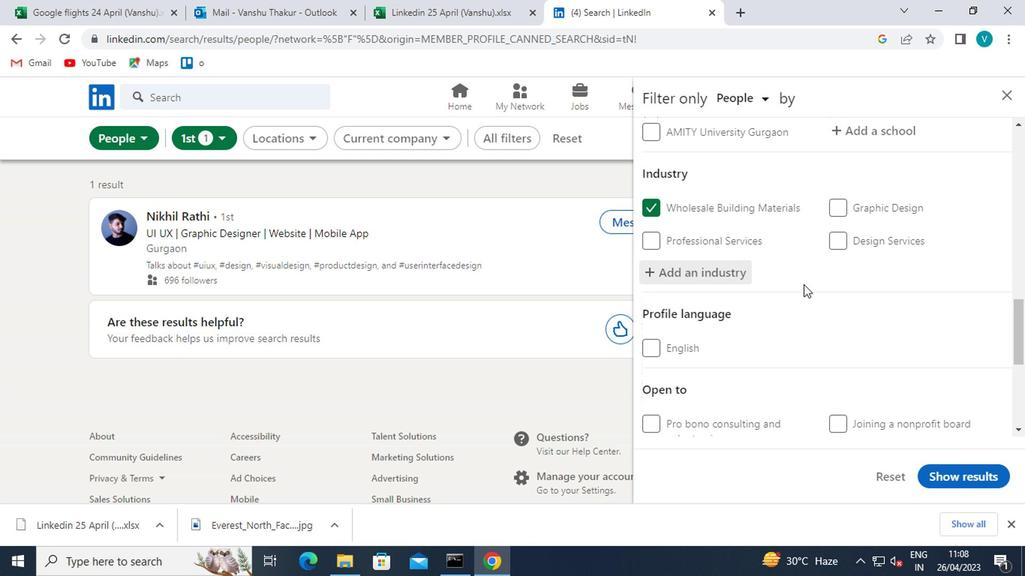 
Action: Mouse scrolled (802, 284) with delta (0, -1)
Screenshot: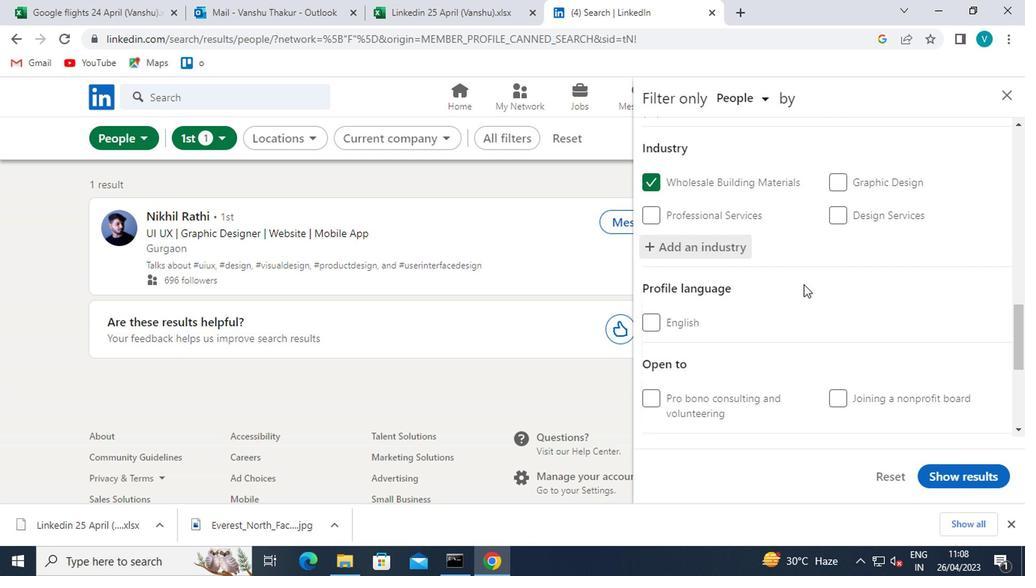 
Action: Mouse moved to (713, 293)
Screenshot: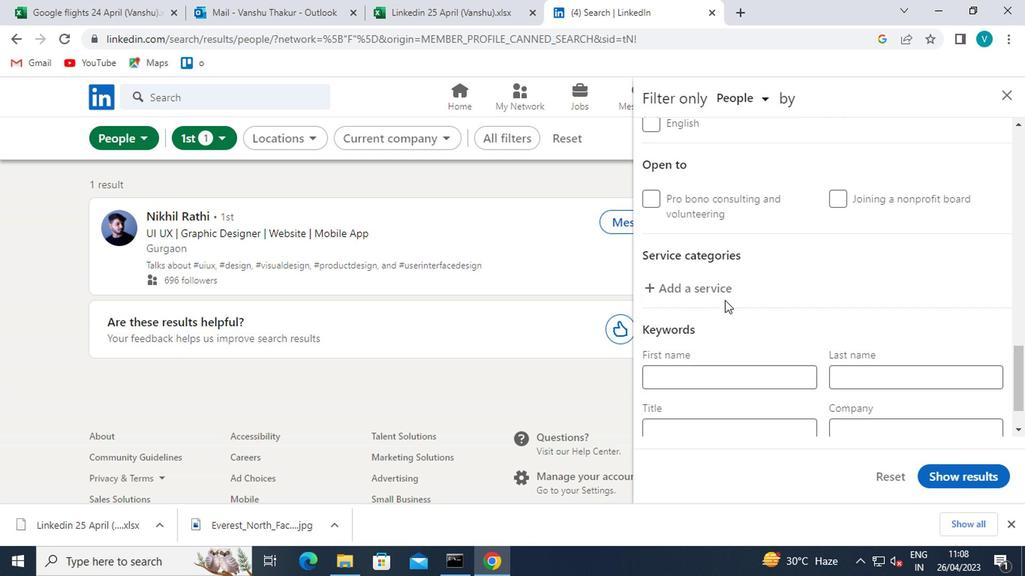 
Action: Mouse pressed left at (713, 293)
Screenshot: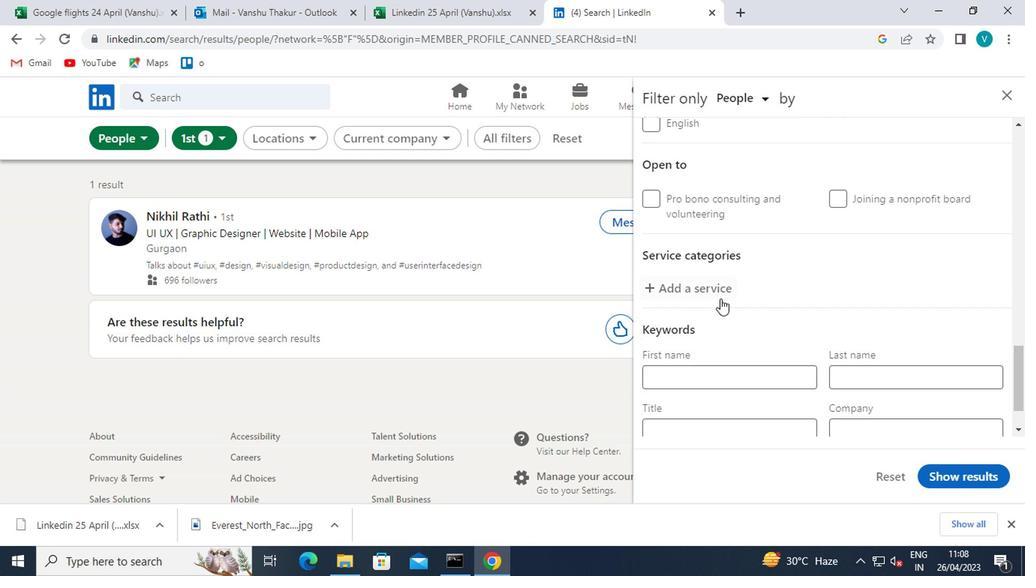 
Action: Mouse moved to (712, 293)
Screenshot: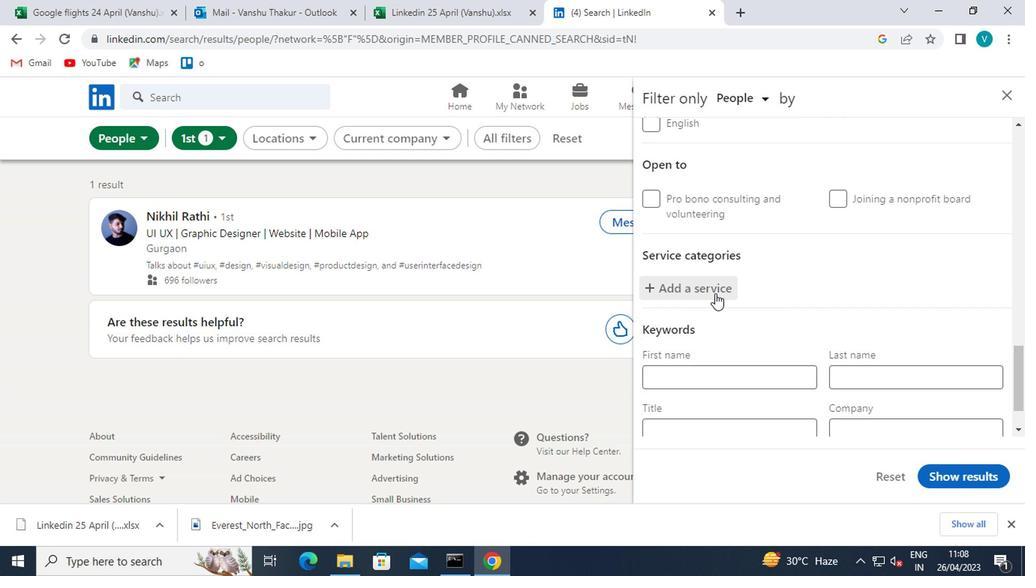 
Action: Key pressed <Key.shift>FINANCIAL<Key.space>
Screenshot: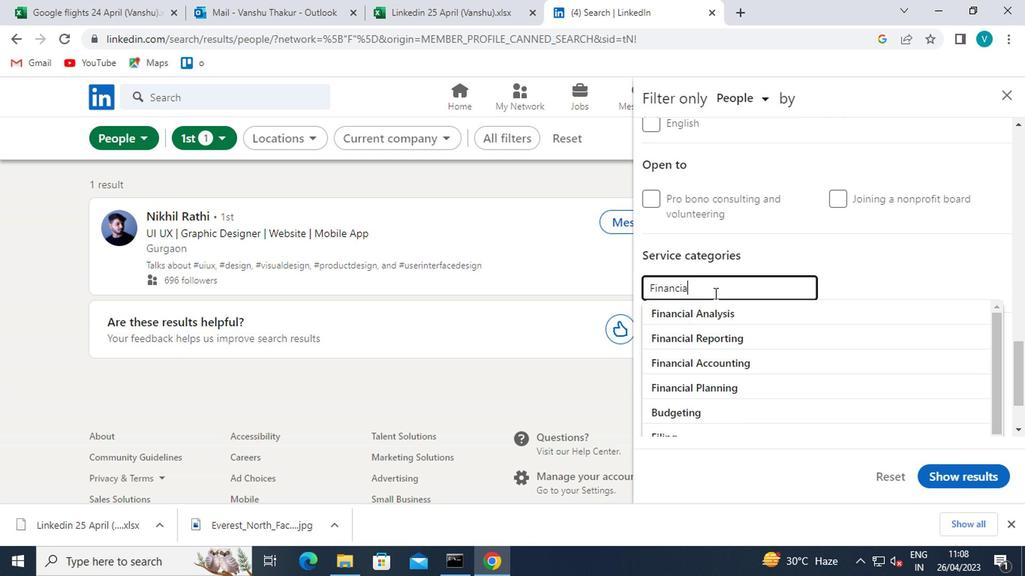 
Action: Mouse moved to (725, 319)
Screenshot: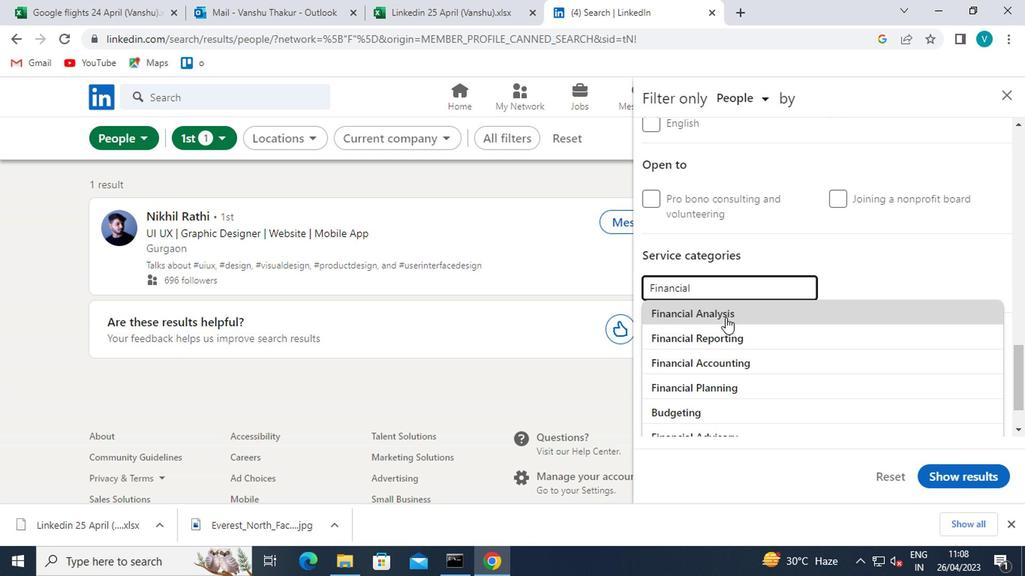 
Action: Mouse pressed left at (725, 319)
Screenshot: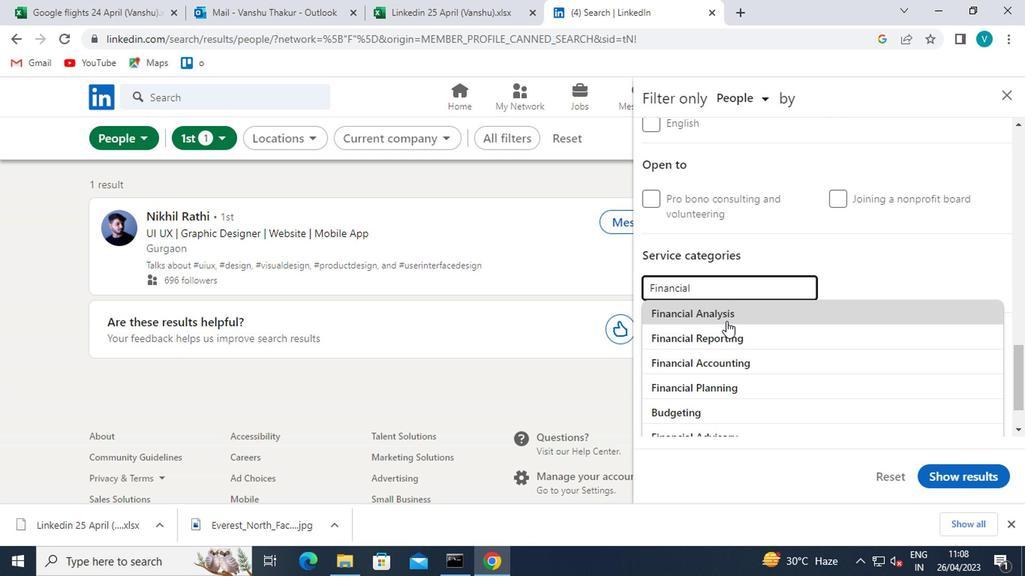 
Action: Mouse scrolled (725, 318) with delta (0, 0)
Screenshot: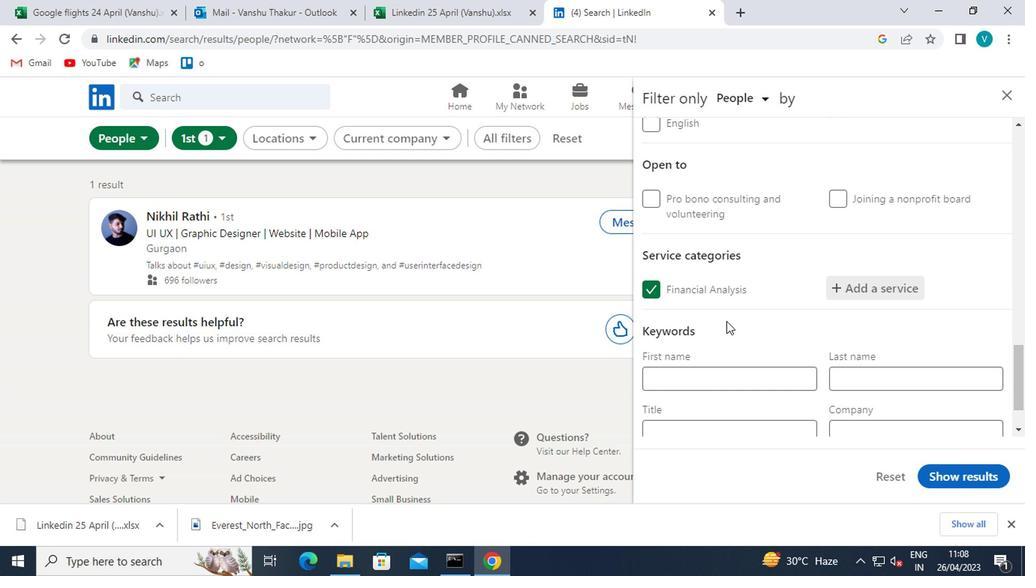 
Action: Mouse scrolled (725, 318) with delta (0, 0)
Screenshot: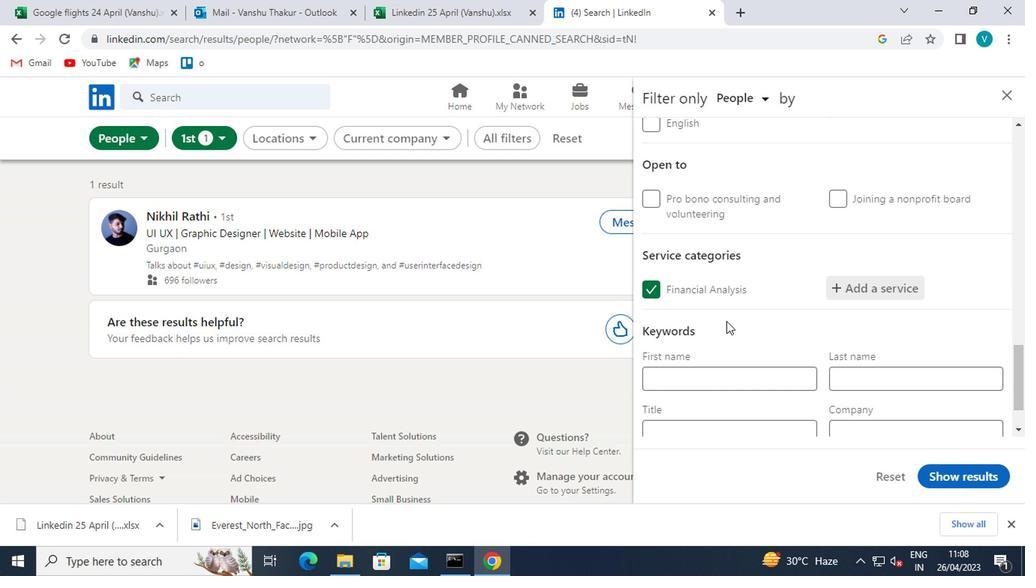 
Action: Mouse scrolled (725, 318) with delta (0, 0)
Screenshot: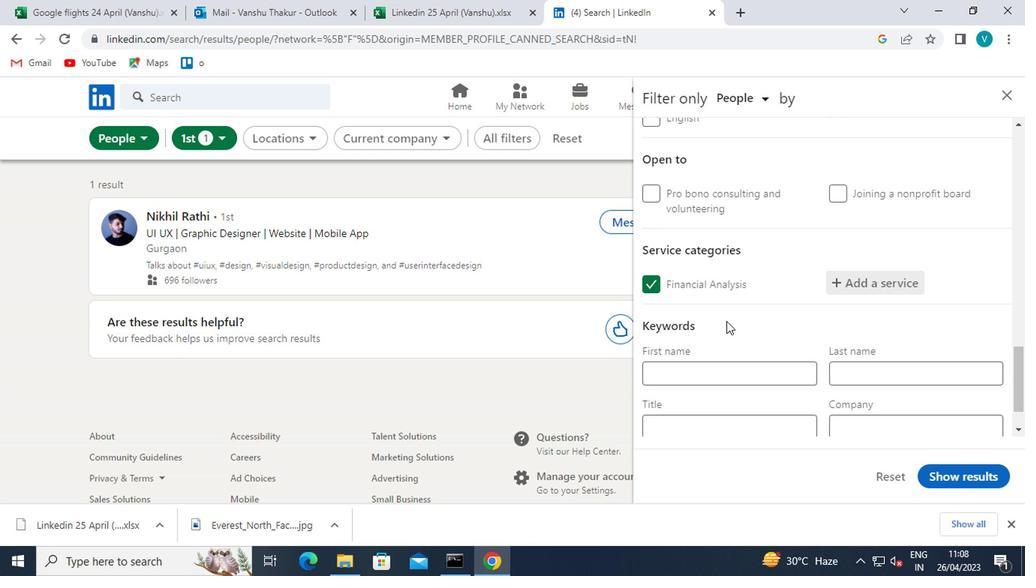 
Action: Mouse moved to (722, 357)
Screenshot: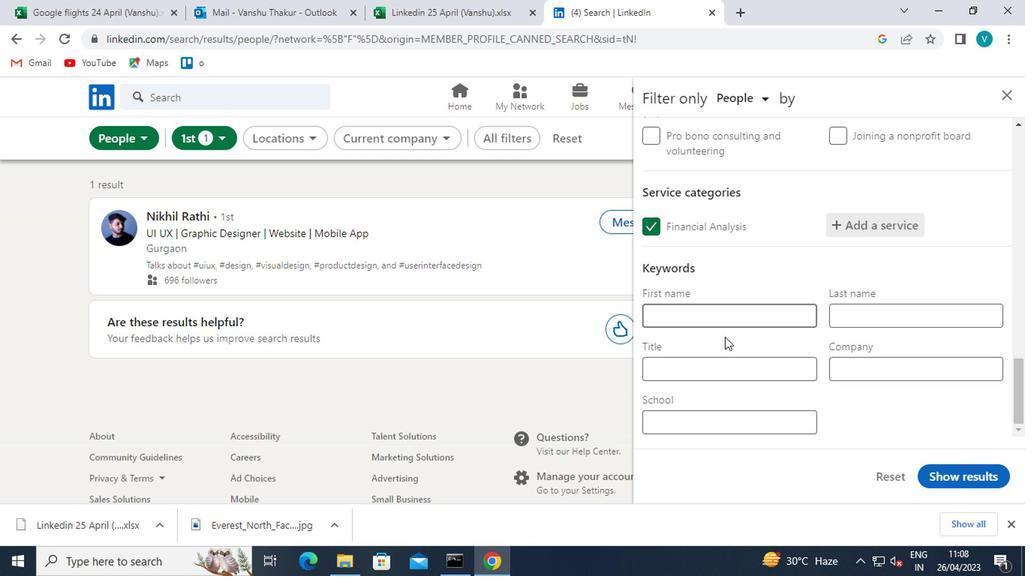 
Action: Mouse pressed left at (722, 357)
Screenshot: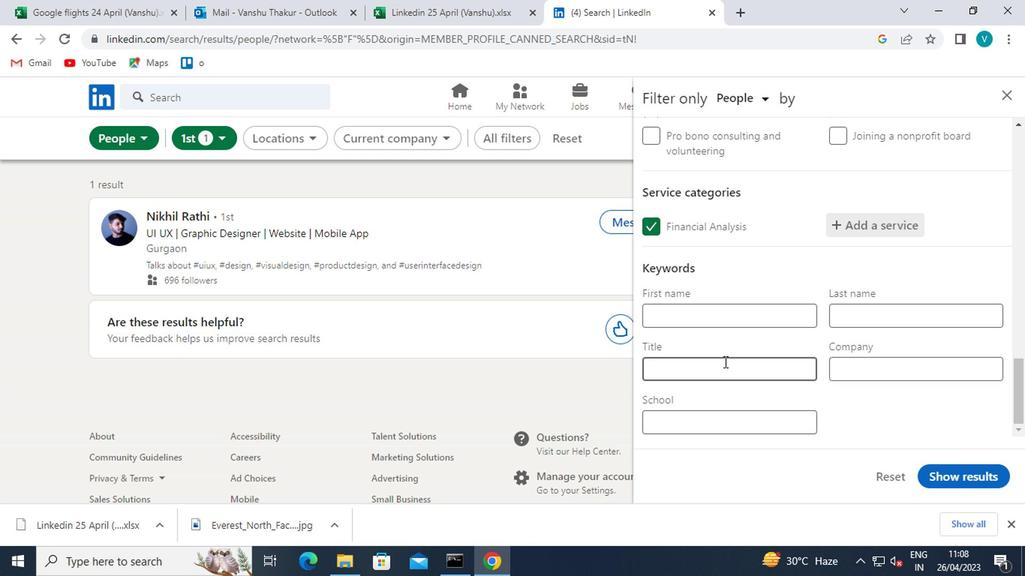
Action: Key pressed <Key.shift>ANIMAL<Key.space><Key.shift>TRAINER<Key.space>
Screenshot: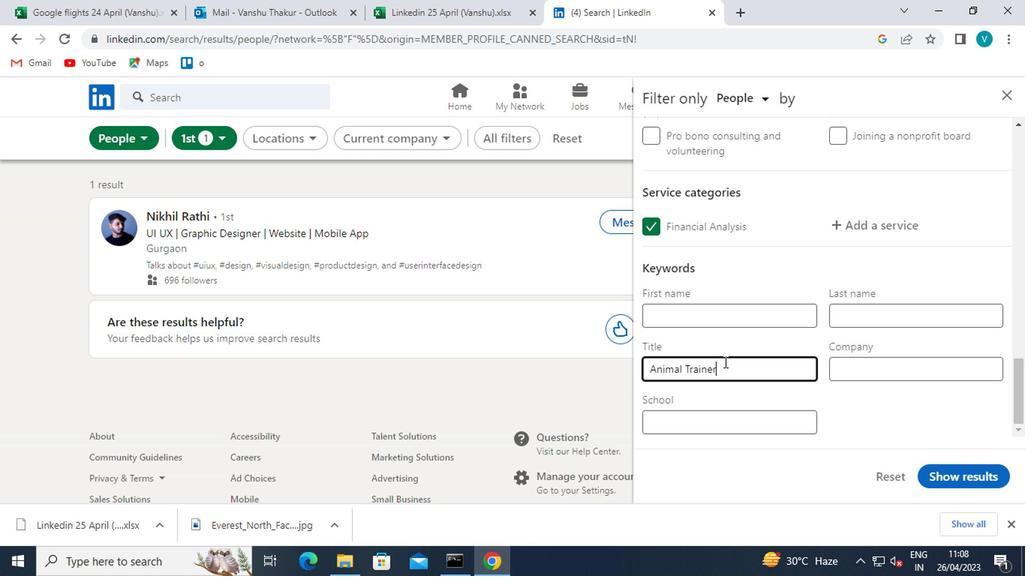 
Action: Mouse moved to (963, 461)
Screenshot: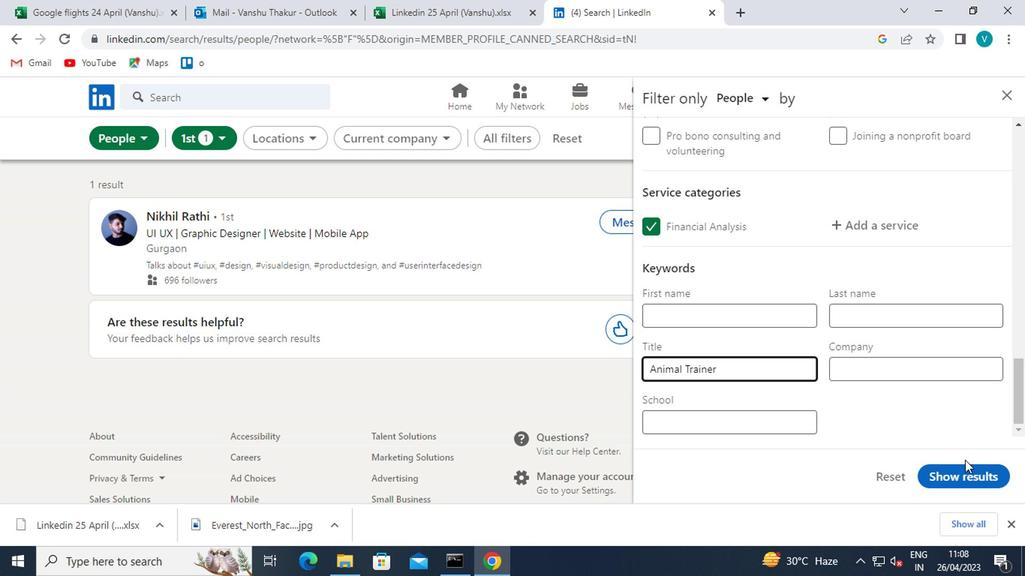 
Action: Mouse pressed left at (963, 461)
Screenshot: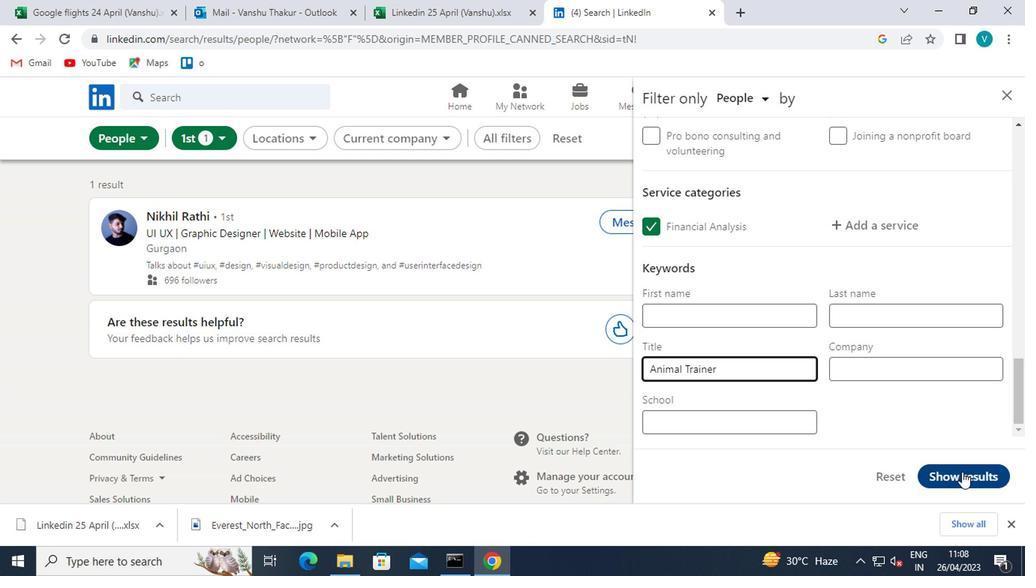
